 Task: Open Card Employee Training Review in Board Business Model Cost Structure Analysis and Optimization to Workspace Content Management Systems and add a team member Softage.1@softage.net, a label Red, a checklist Campaign Strategy, an attachment from your google drive, a color Red and finally, add a card description 'Conduct customer research for new marketing strategy' and a comment 'Its important to ensure that this task aligns with our overall project goals as it is part of a larger project.'. Add a start date 'Jan 09, 1900' with a due date 'Jan 16, 1900'
Action: Mouse moved to (71, 266)
Screenshot: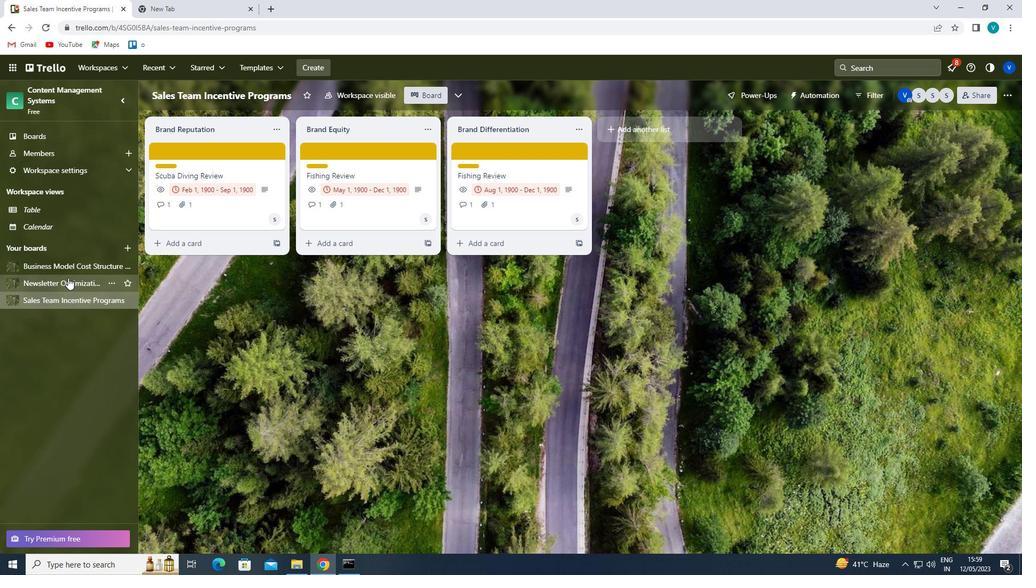 
Action: Mouse pressed left at (71, 266)
Screenshot: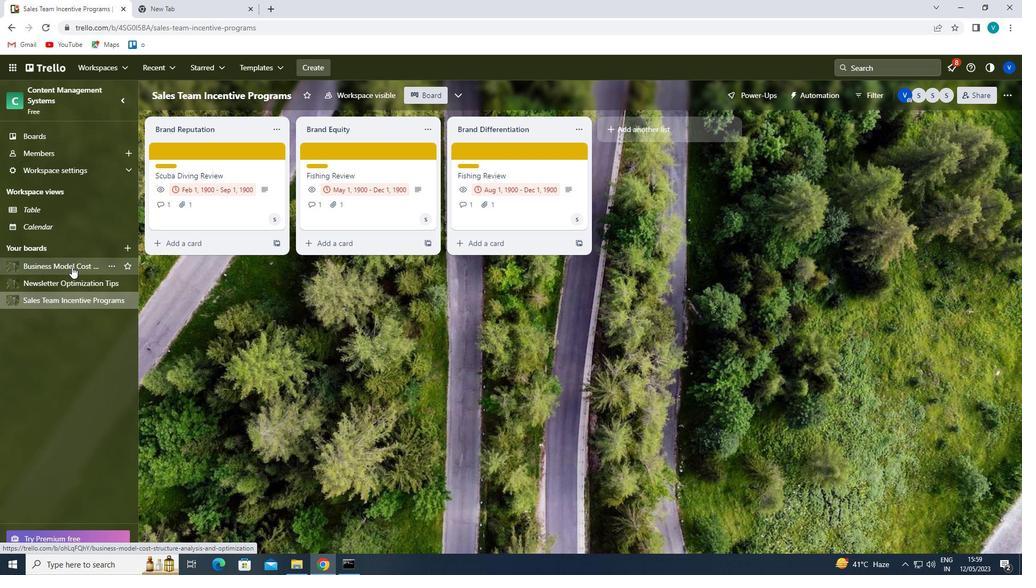
Action: Mouse moved to (497, 154)
Screenshot: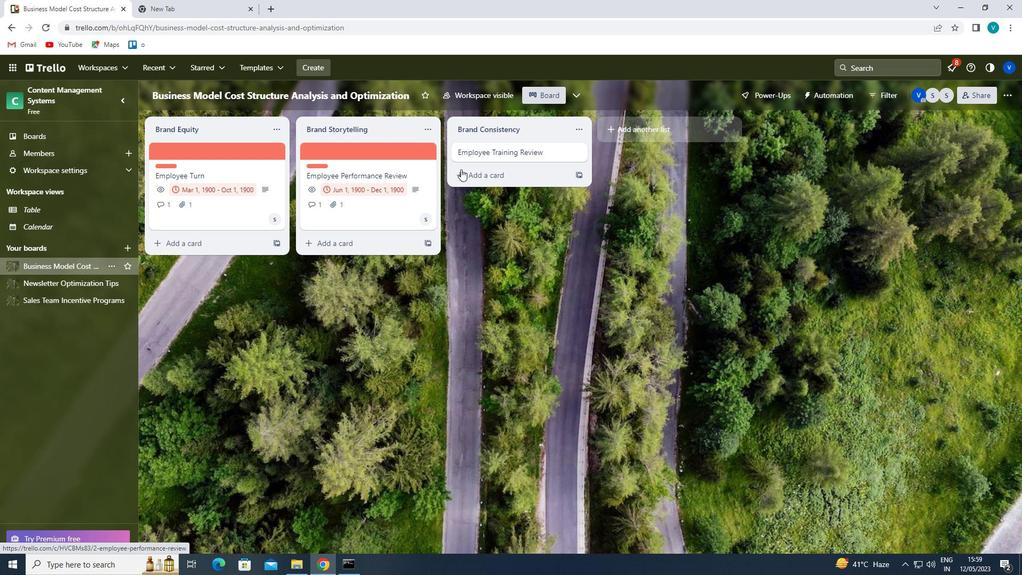 
Action: Mouse pressed left at (497, 154)
Screenshot: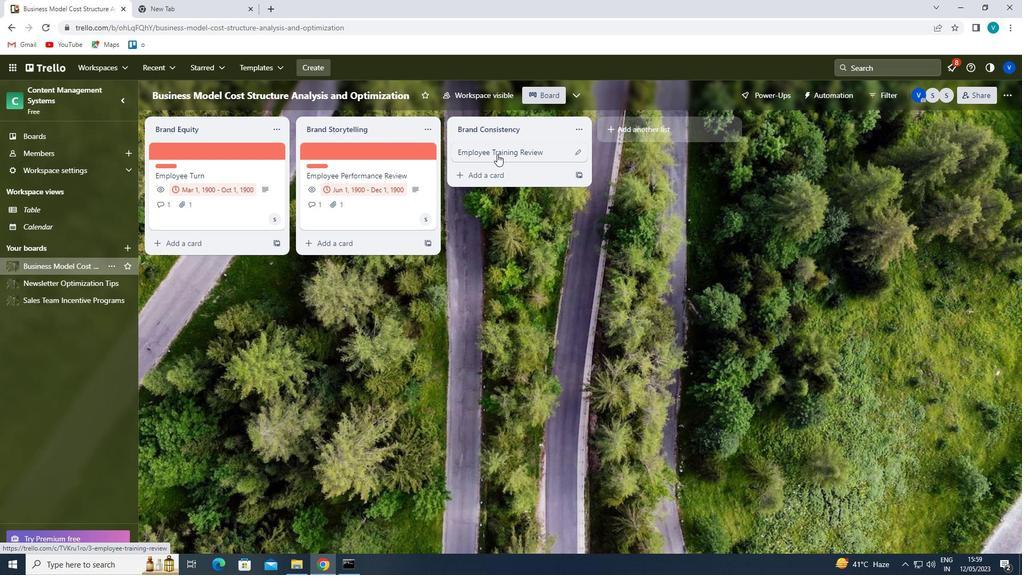 
Action: Mouse moved to (663, 190)
Screenshot: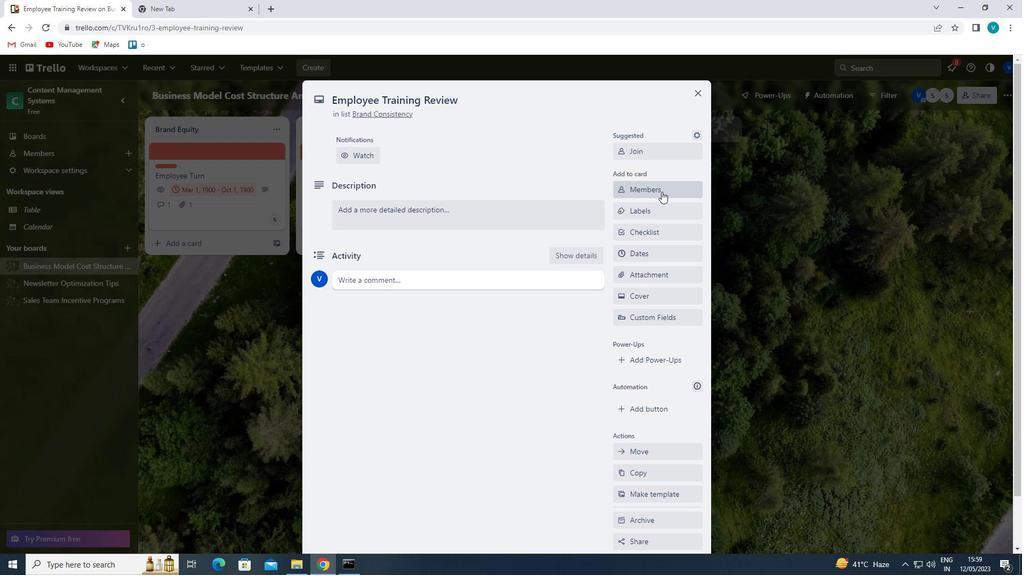 
Action: Mouse pressed left at (663, 190)
Screenshot: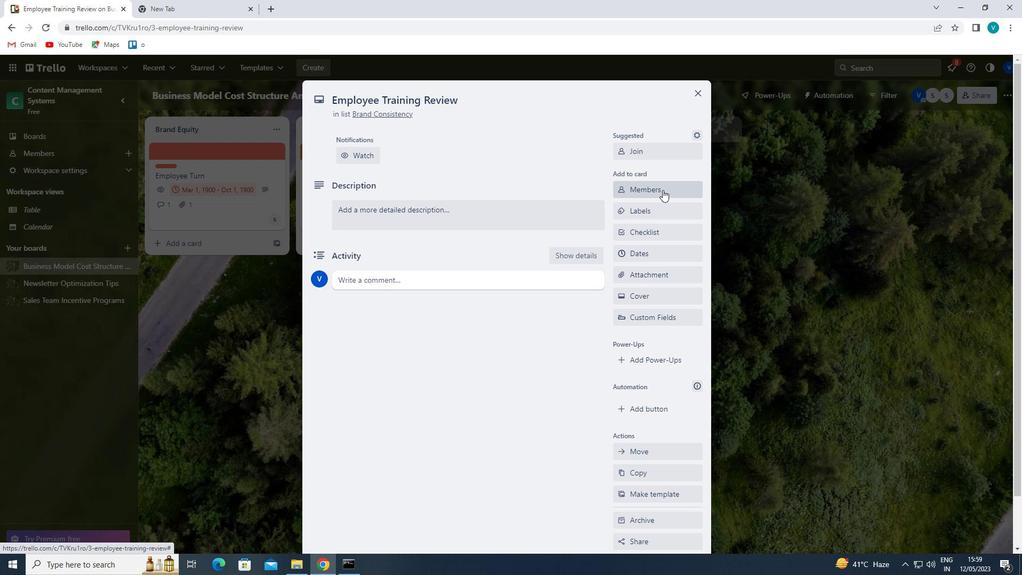 
Action: Mouse moved to (656, 233)
Screenshot: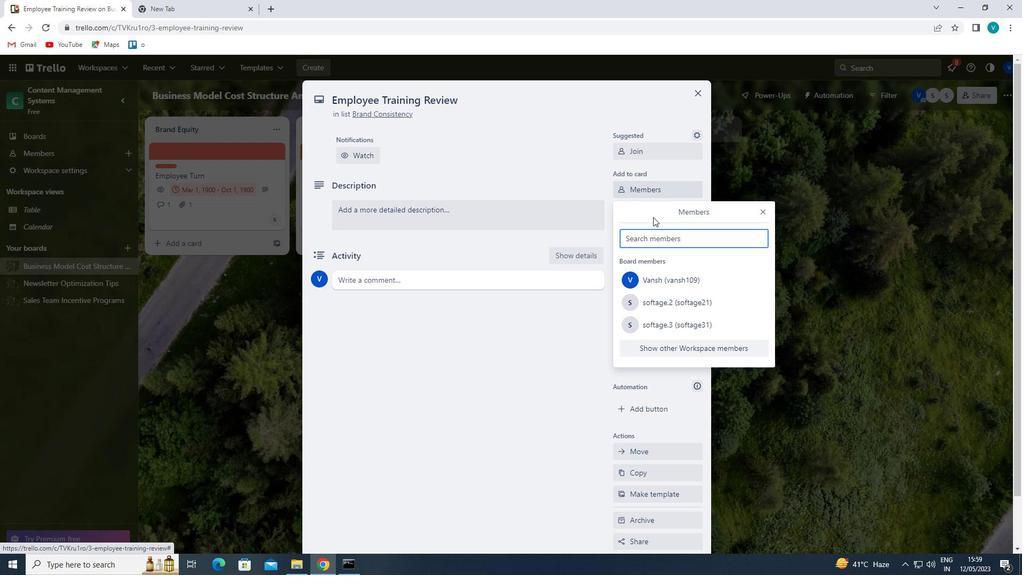 
Action: Mouse pressed left at (656, 233)
Screenshot: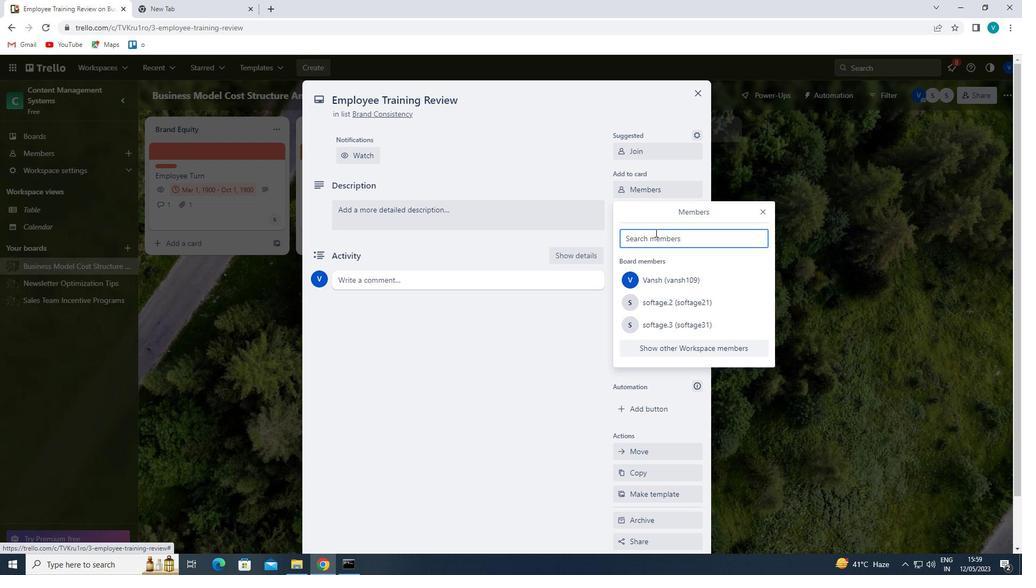 
Action: Key pressed <Key.shift>SOFT
Screenshot: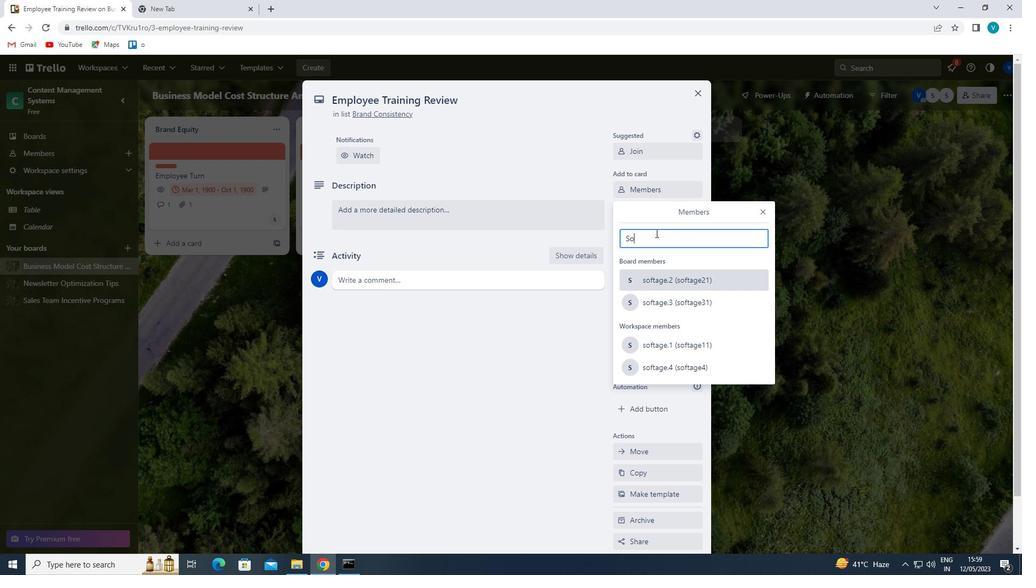 
Action: Mouse moved to (663, 344)
Screenshot: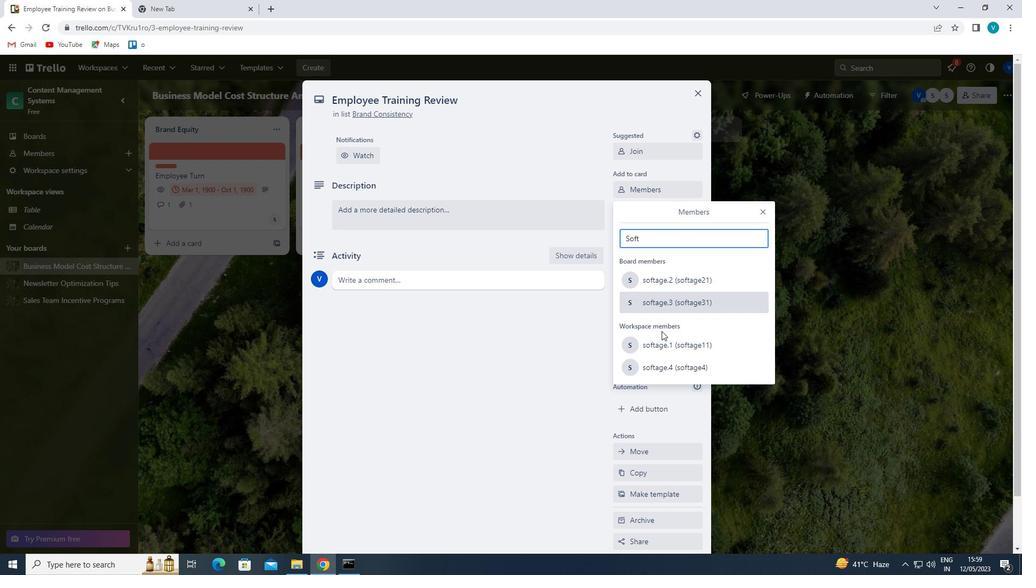 
Action: Mouse pressed left at (663, 344)
Screenshot: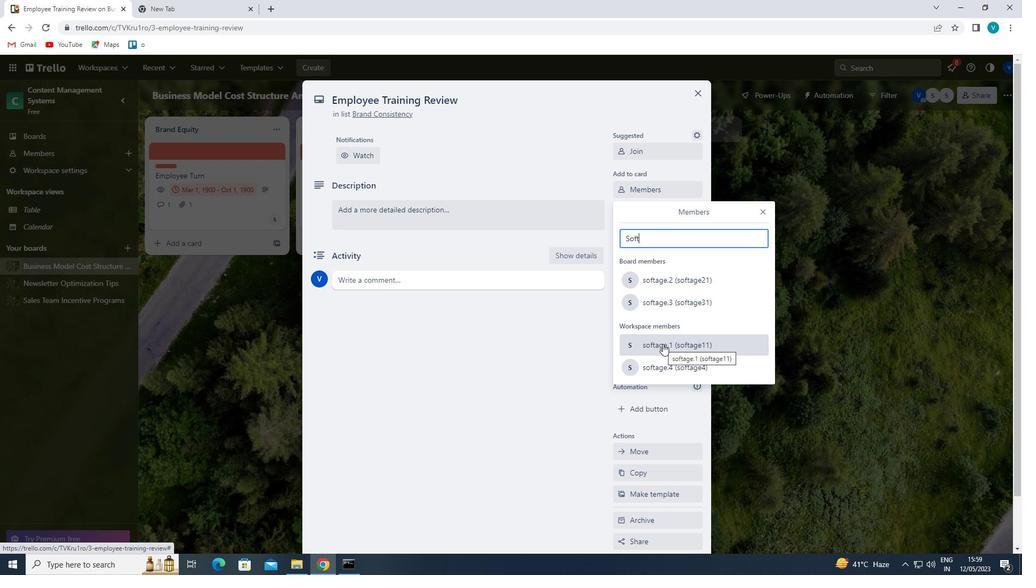 
Action: Mouse moved to (763, 206)
Screenshot: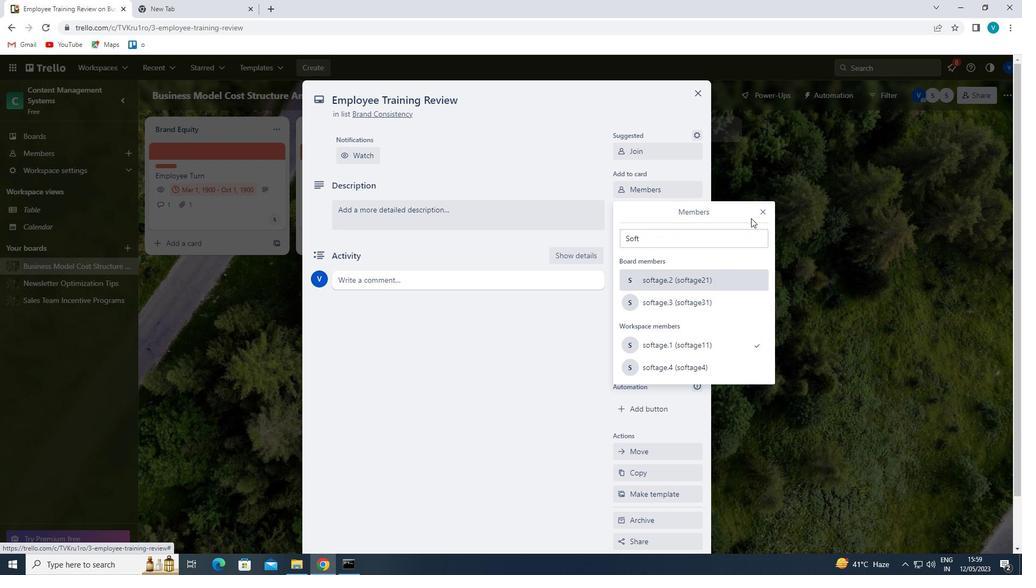 
Action: Mouse pressed left at (763, 206)
Screenshot: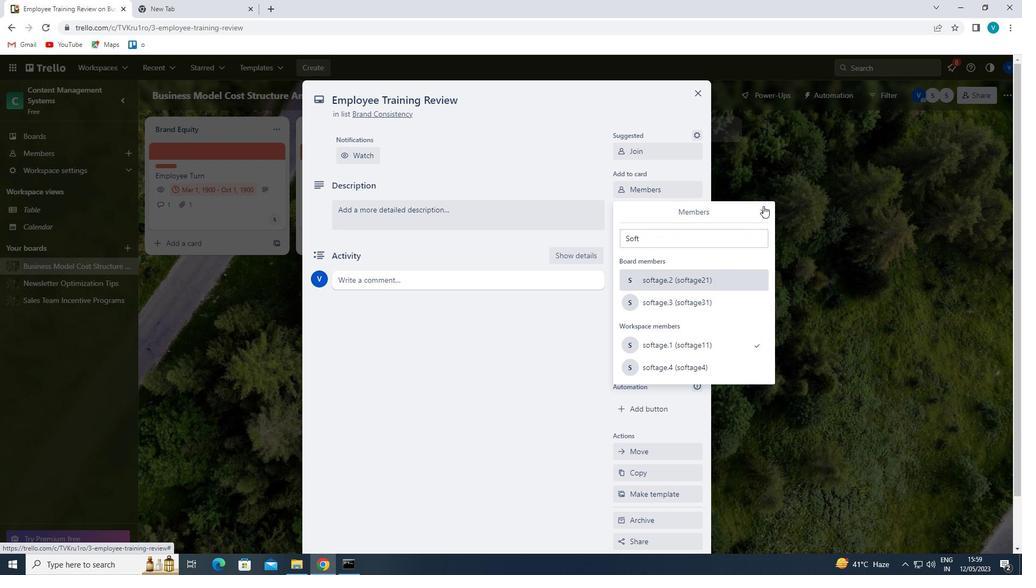 
Action: Mouse moved to (658, 213)
Screenshot: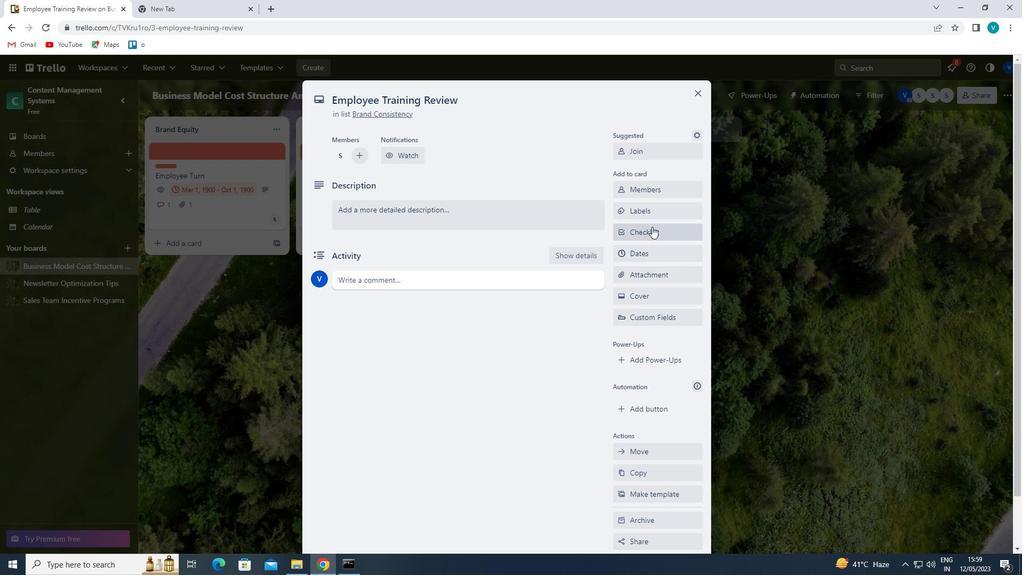 
Action: Mouse pressed left at (658, 213)
Screenshot: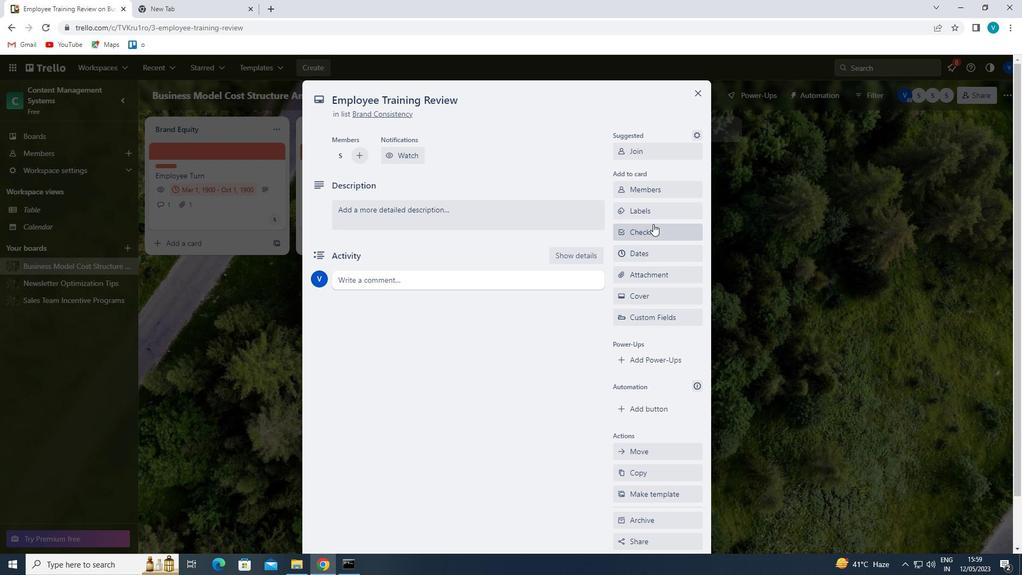 
Action: Mouse moved to (670, 356)
Screenshot: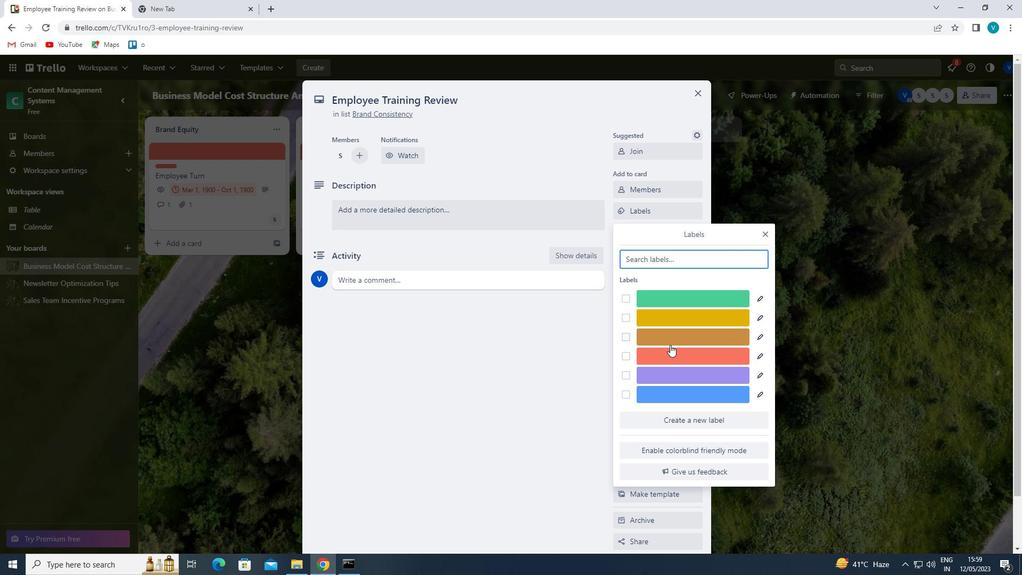 
Action: Mouse pressed left at (670, 356)
Screenshot: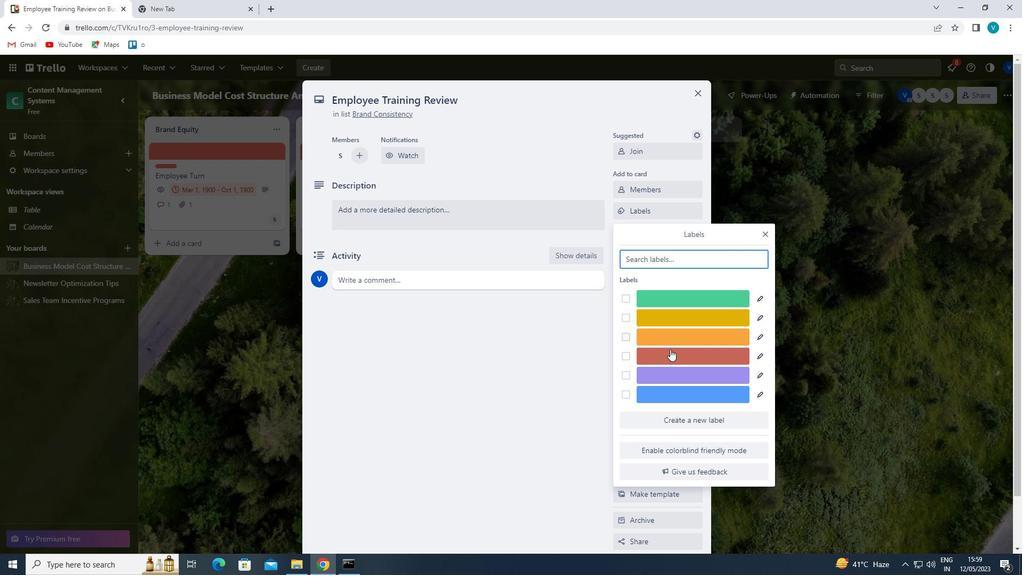
Action: Mouse moved to (765, 232)
Screenshot: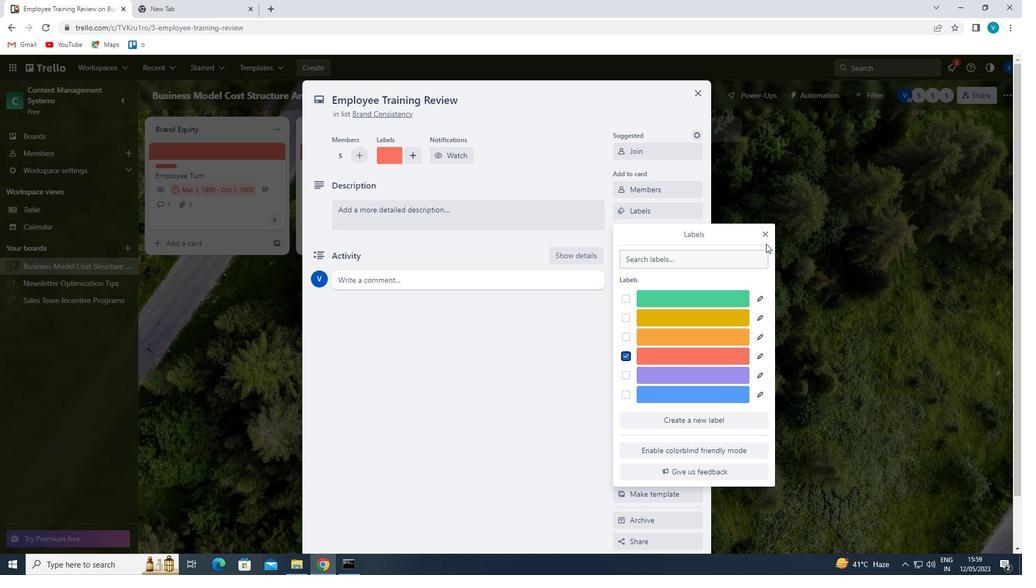 
Action: Mouse pressed left at (765, 232)
Screenshot: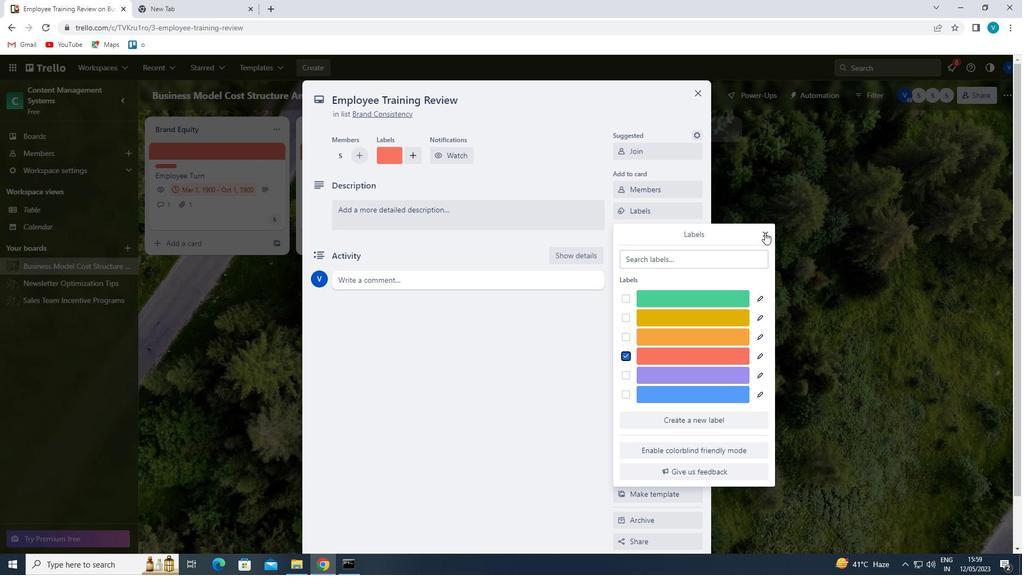 
Action: Mouse moved to (661, 231)
Screenshot: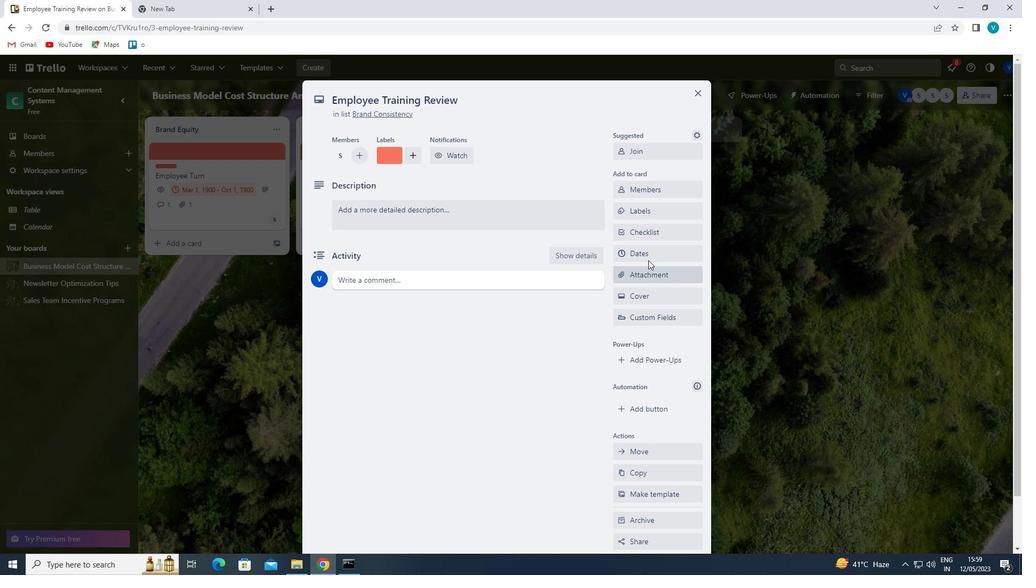 
Action: Mouse pressed left at (661, 231)
Screenshot: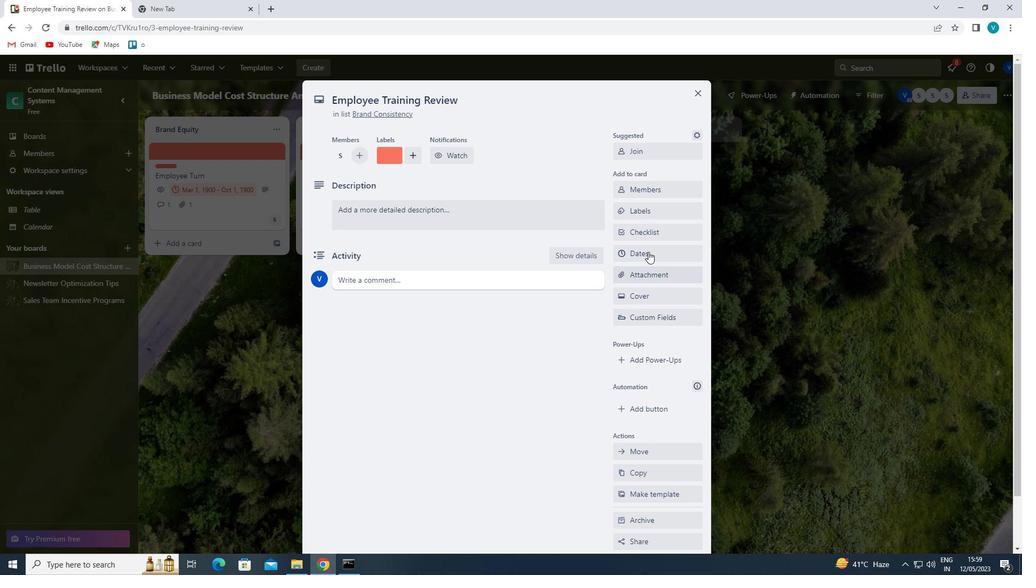 
Action: Key pressed <Key.shift>CAM
Screenshot: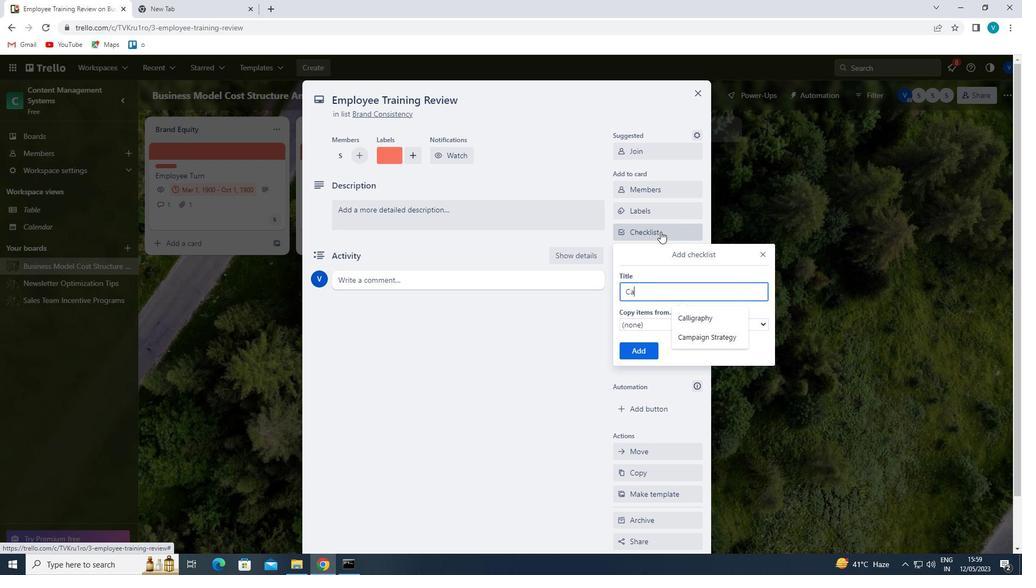 
Action: Mouse moved to (706, 320)
Screenshot: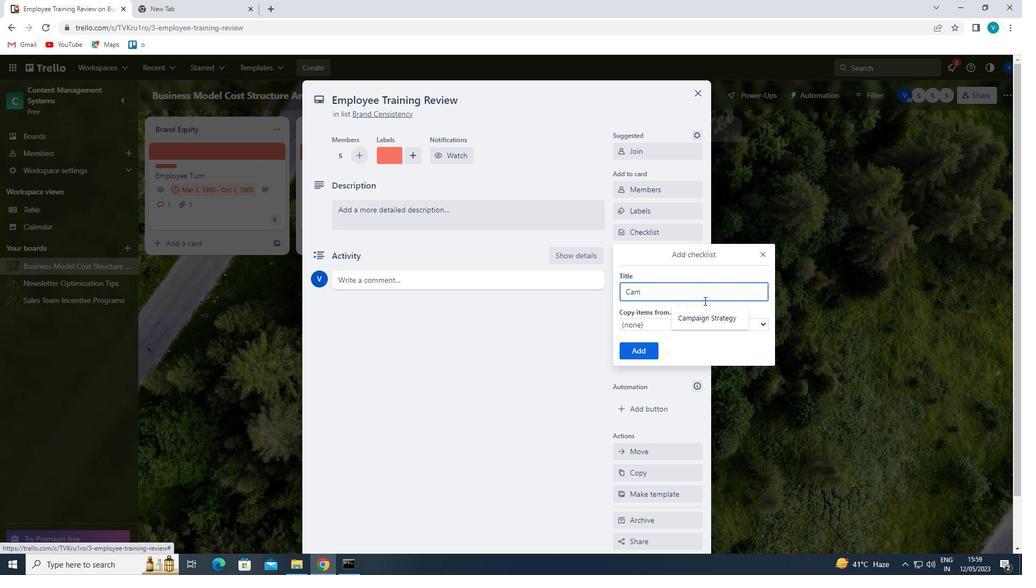 
Action: Mouse pressed left at (706, 320)
Screenshot: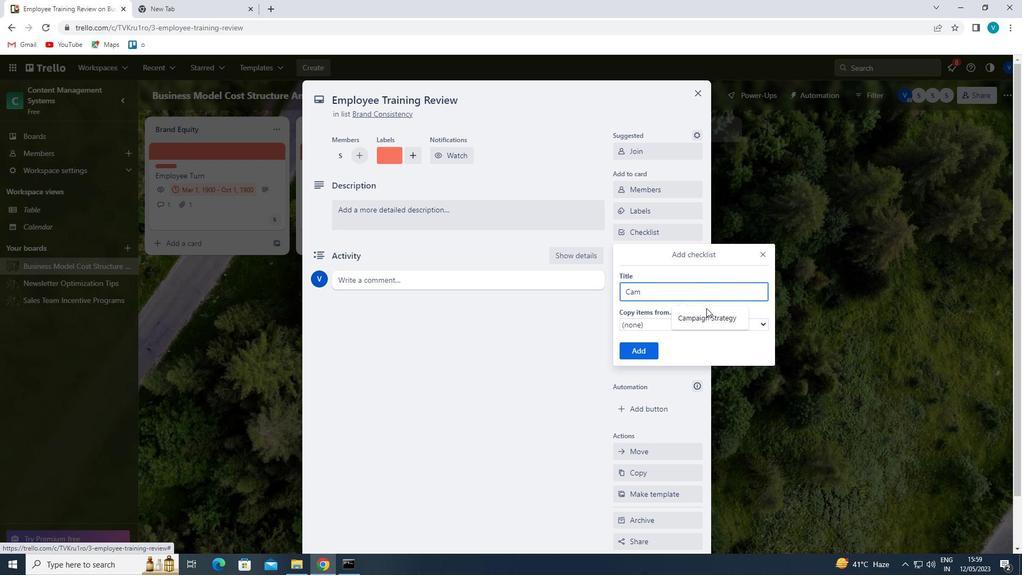 
Action: Mouse moved to (642, 353)
Screenshot: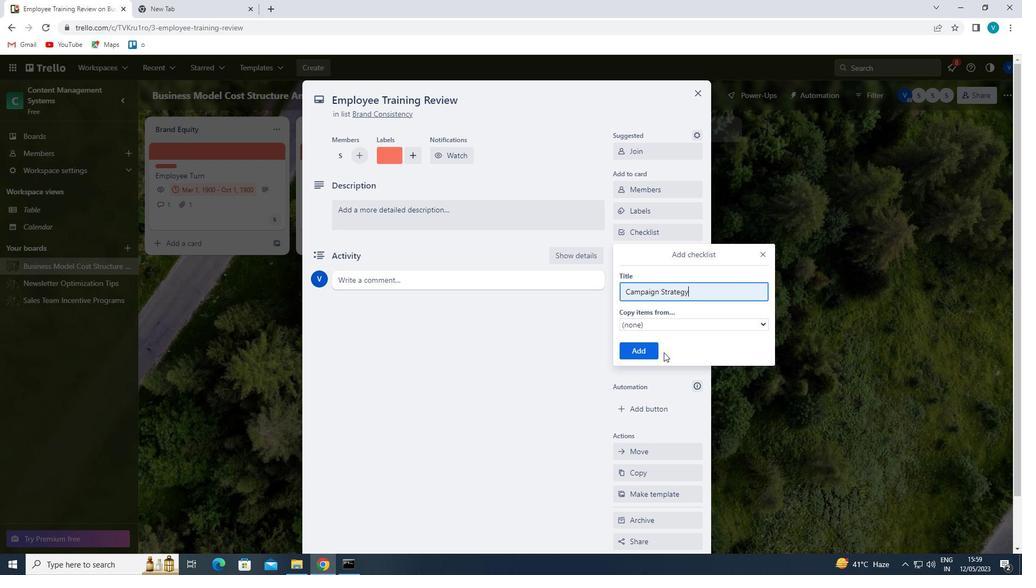 
Action: Mouse pressed left at (642, 353)
Screenshot: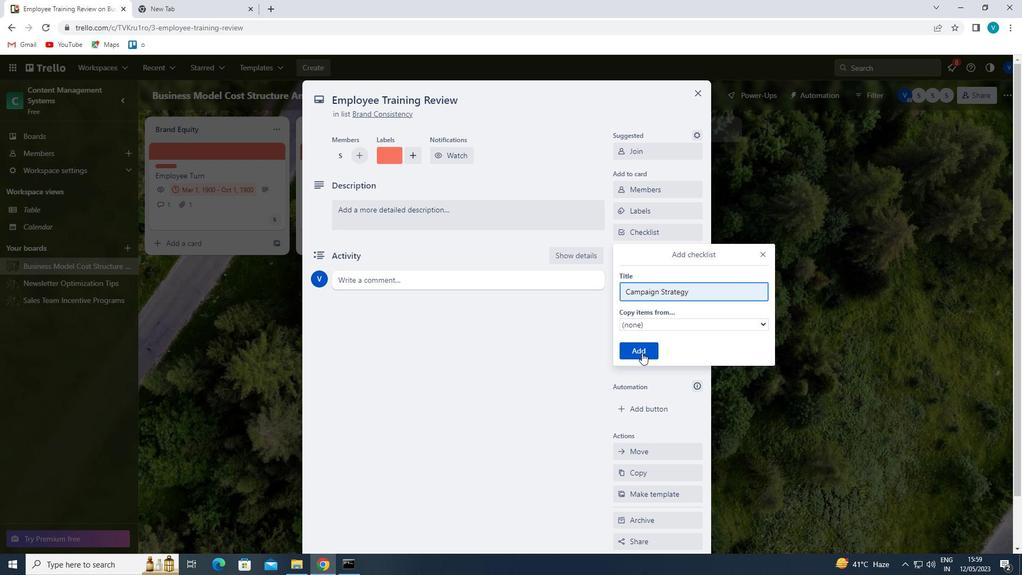 
Action: Mouse moved to (651, 271)
Screenshot: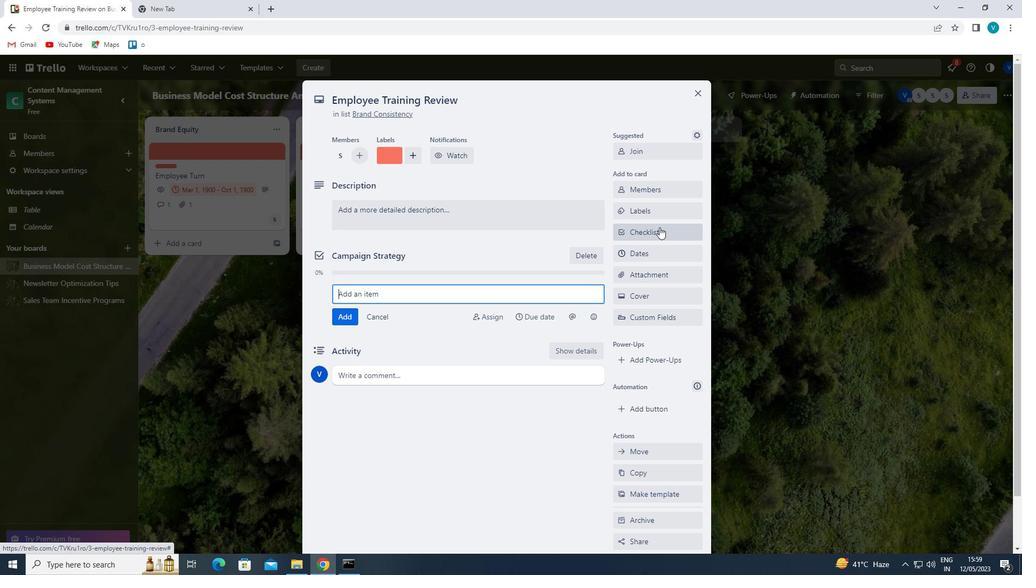 
Action: Mouse pressed left at (651, 271)
Screenshot: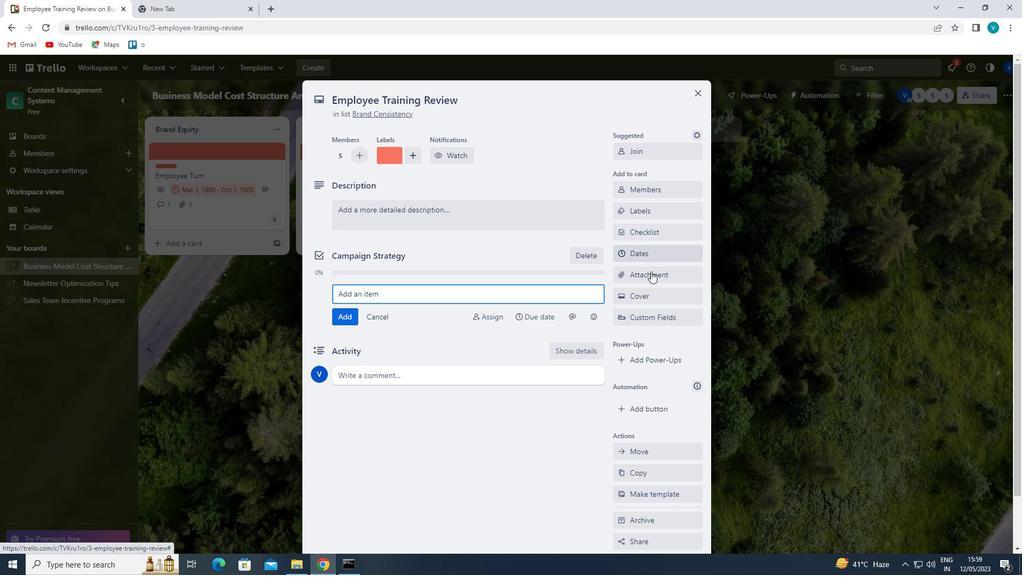 
Action: Mouse moved to (654, 354)
Screenshot: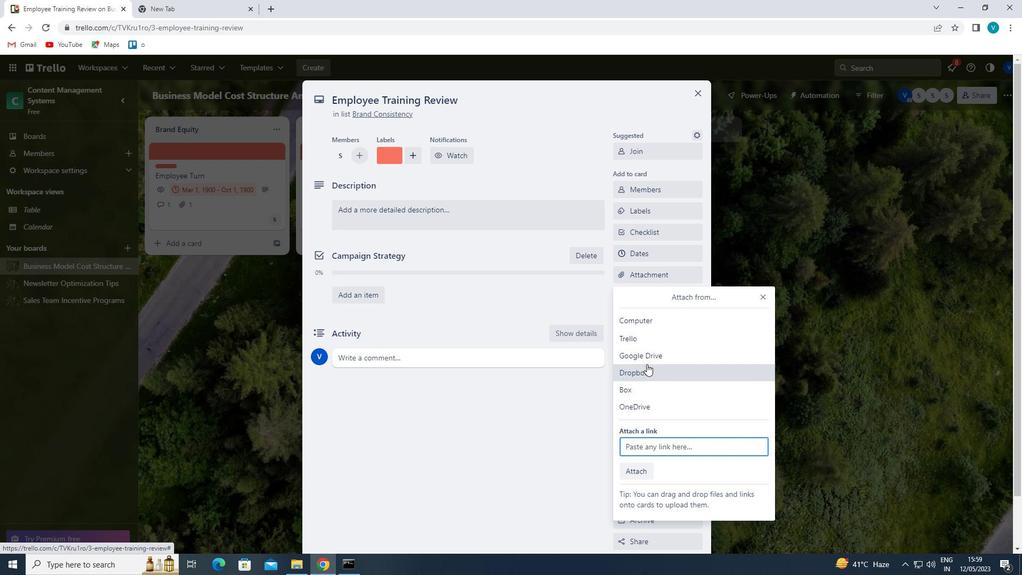 
Action: Mouse pressed left at (654, 354)
Screenshot: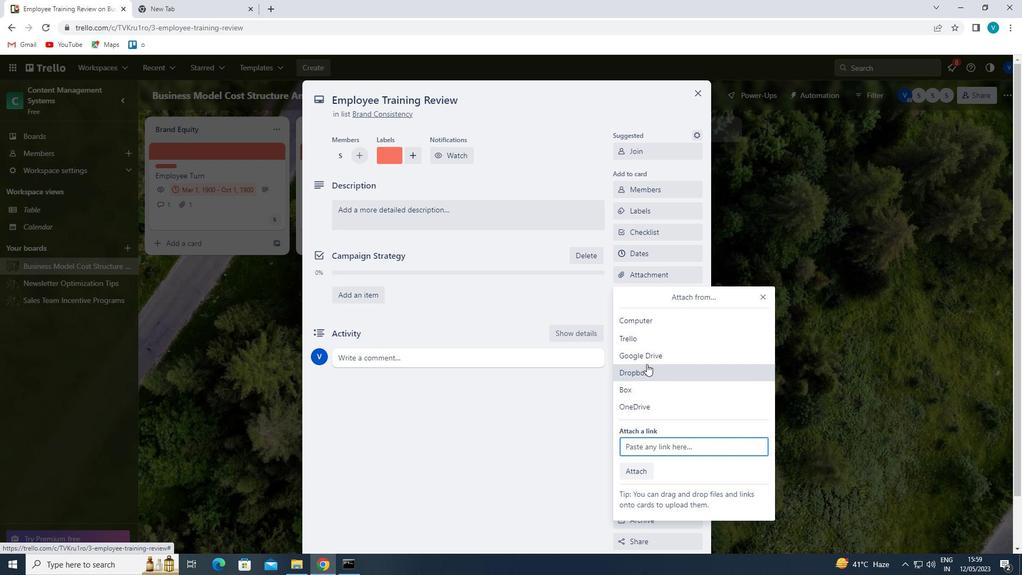
Action: Mouse moved to (614, 311)
Screenshot: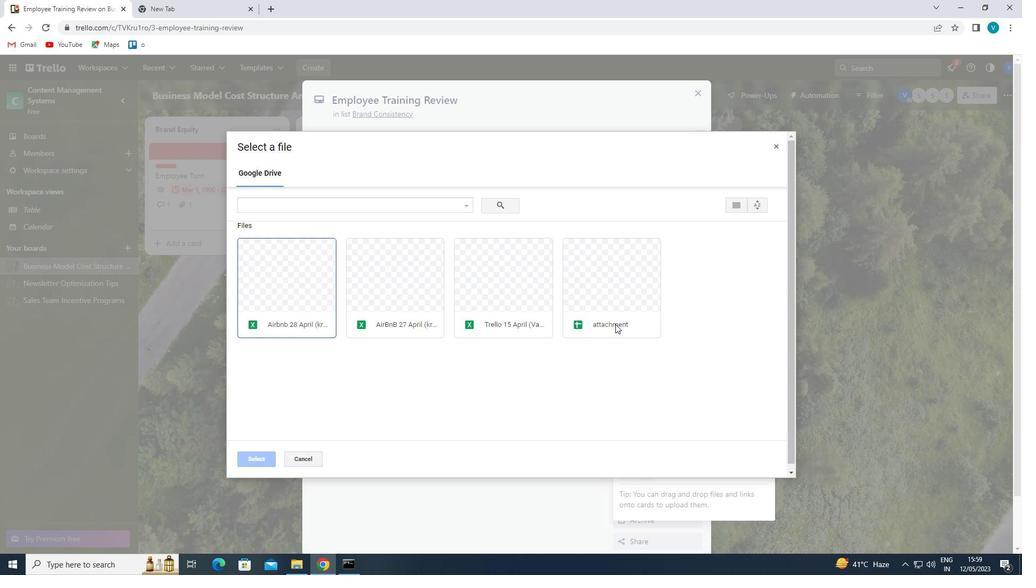 
Action: Mouse pressed left at (614, 311)
Screenshot: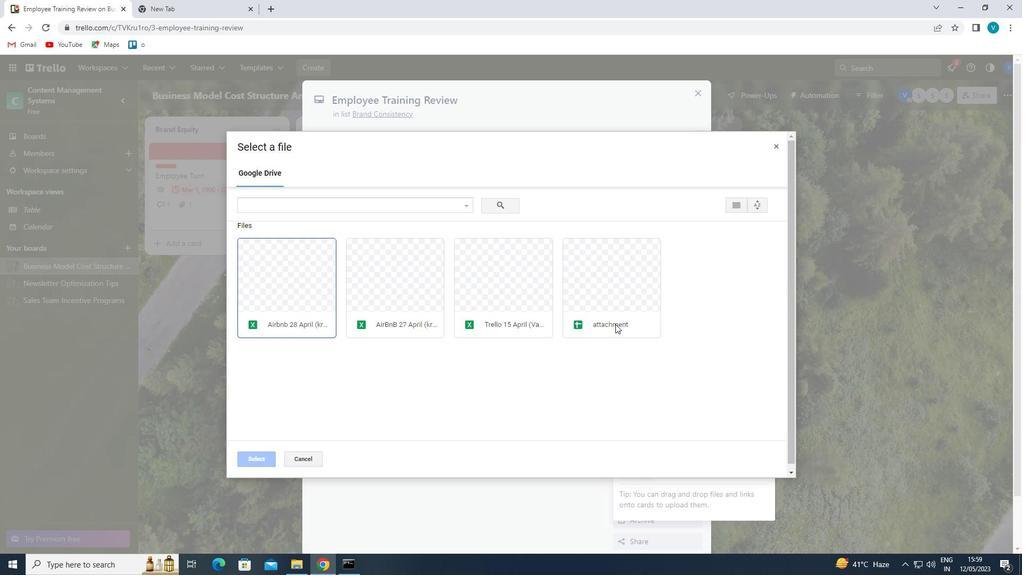 
Action: Mouse moved to (252, 457)
Screenshot: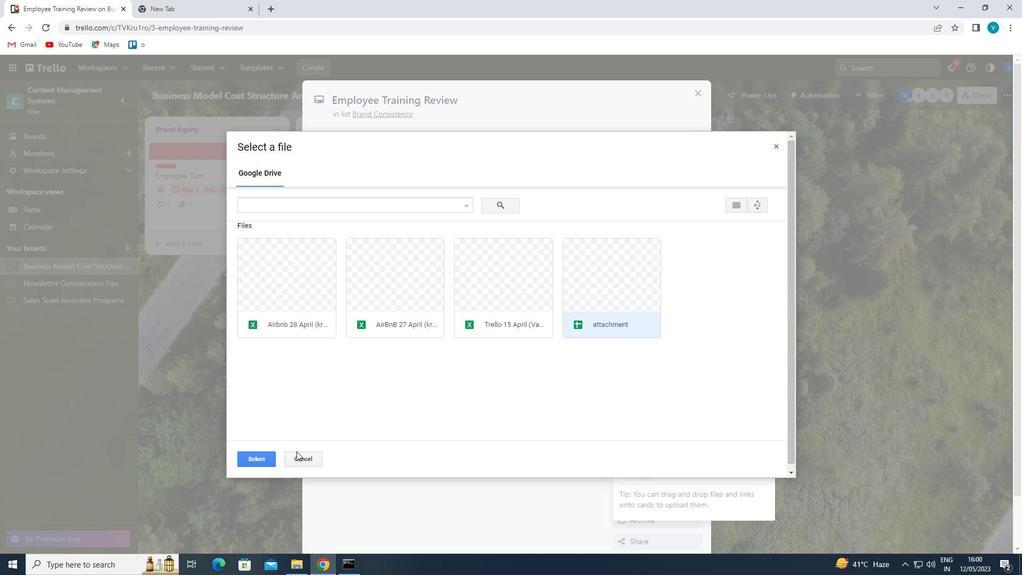 
Action: Mouse pressed left at (252, 457)
Screenshot: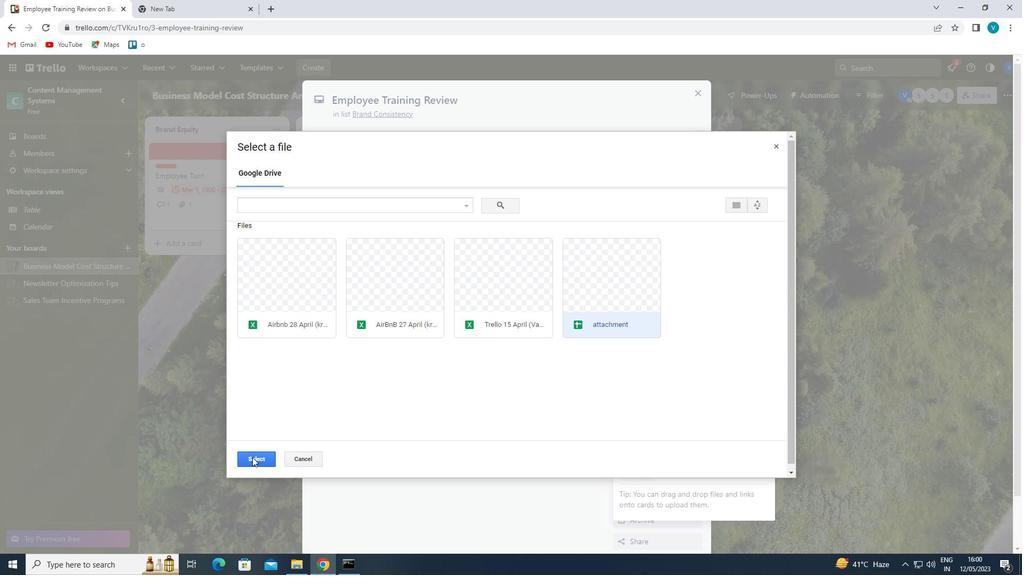 
Action: Mouse moved to (650, 302)
Screenshot: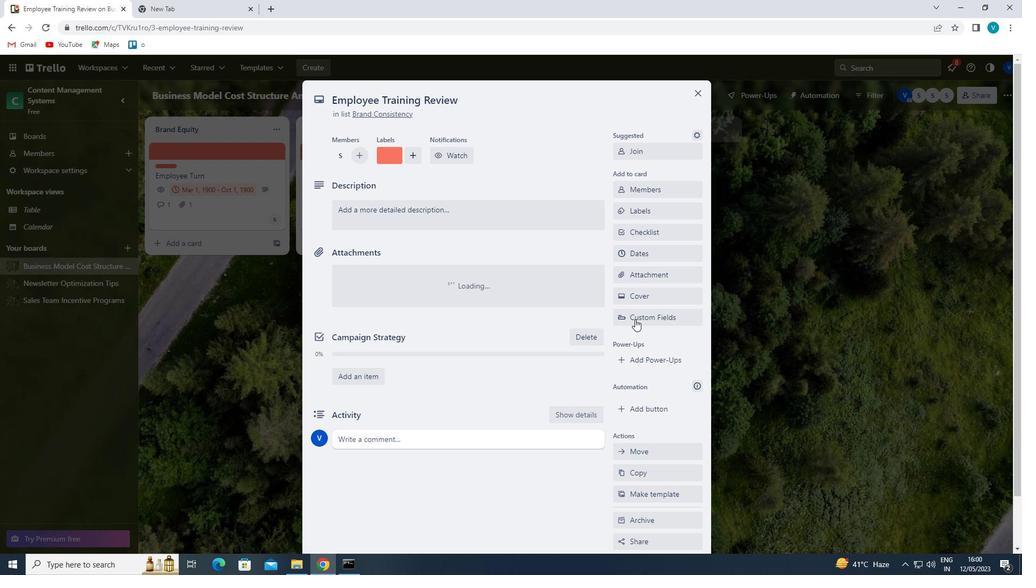 
Action: Mouse pressed left at (650, 302)
Screenshot: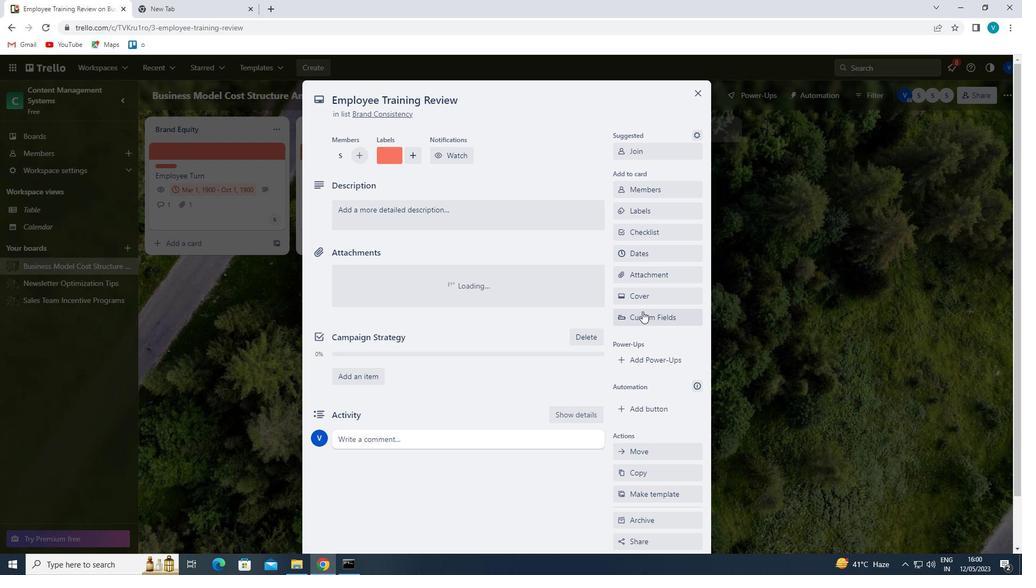 
Action: Mouse moved to (715, 336)
Screenshot: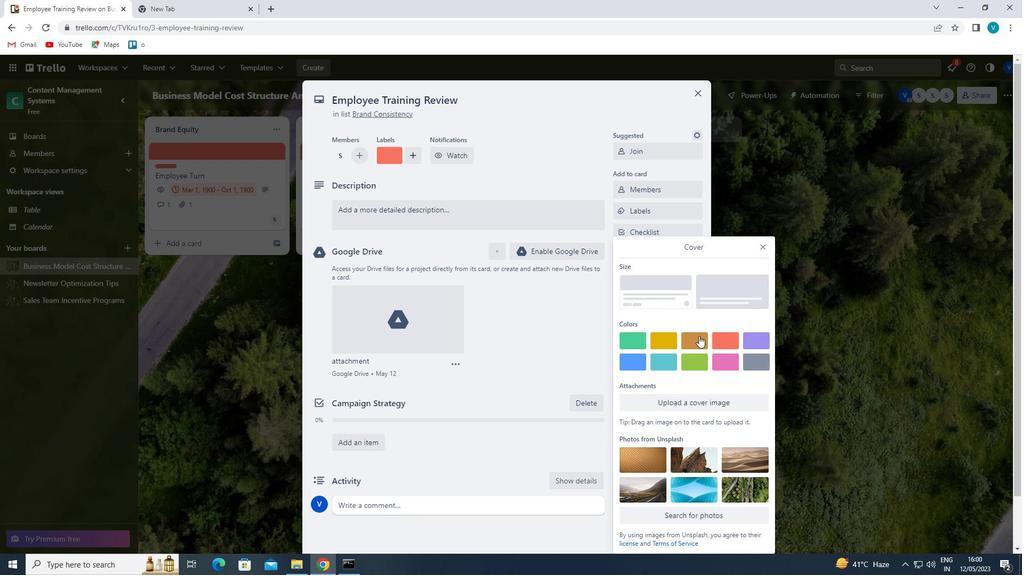 
Action: Mouse pressed left at (715, 336)
Screenshot: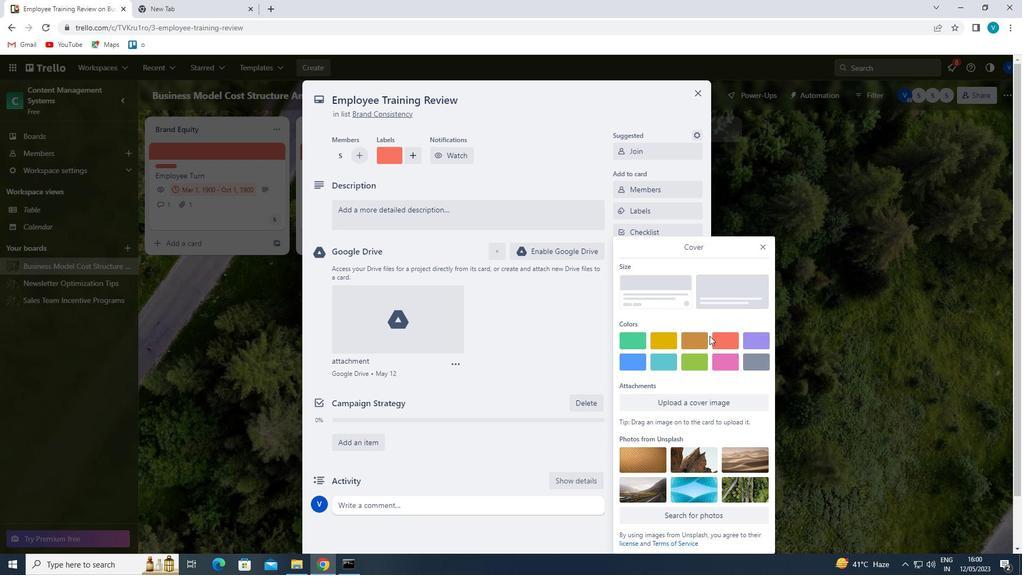 
Action: Mouse moved to (766, 225)
Screenshot: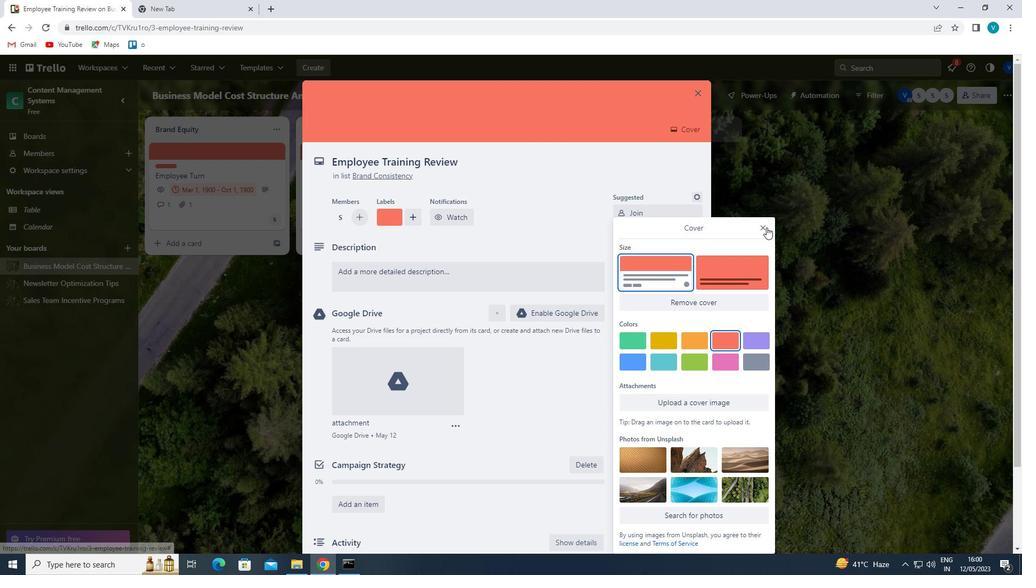 
Action: Mouse pressed left at (766, 225)
Screenshot: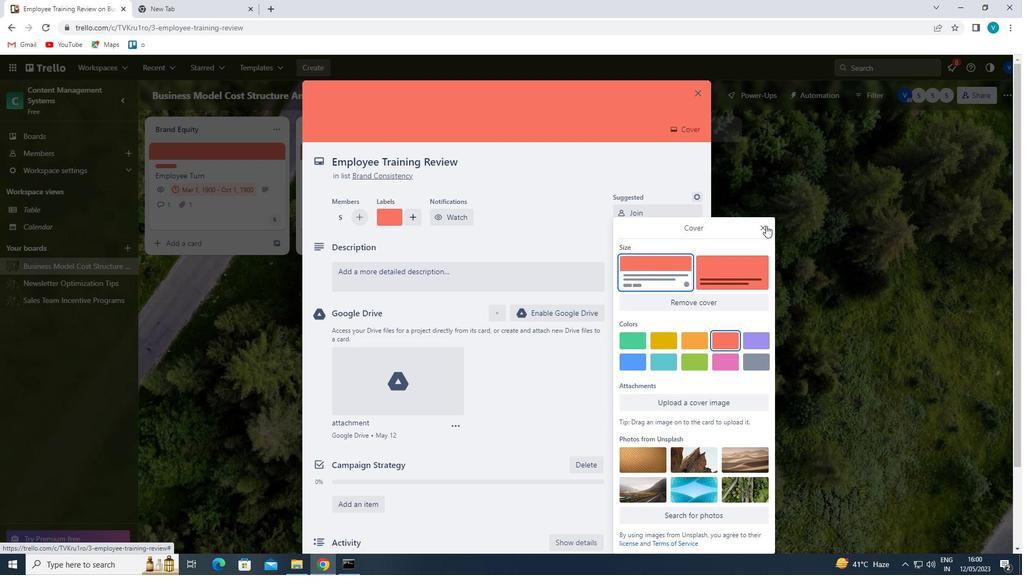 
Action: Mouse moved to (412, 280)
Screenshot: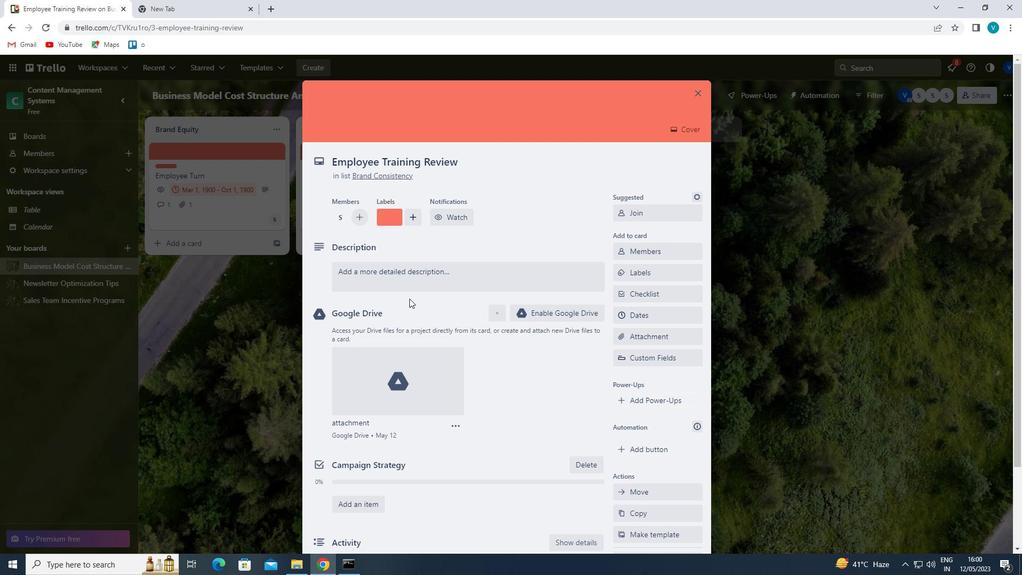 
Action: Mouse pressed left at (412, 280)
Screenshot: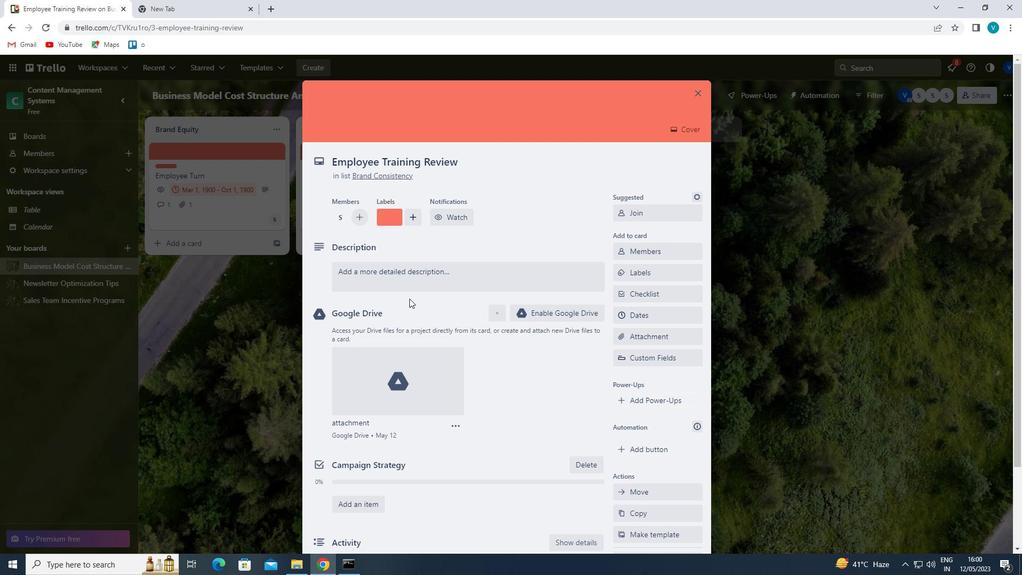 
Action: Key pressed '<Key.shift>CONDUCT<Key.space>CUSTOMER<Key.space>RESEARCH<Key.space>FOR<Key.space>NEW<Key.space>MARKETING<Key.space>STRATEGY'
Screenshot: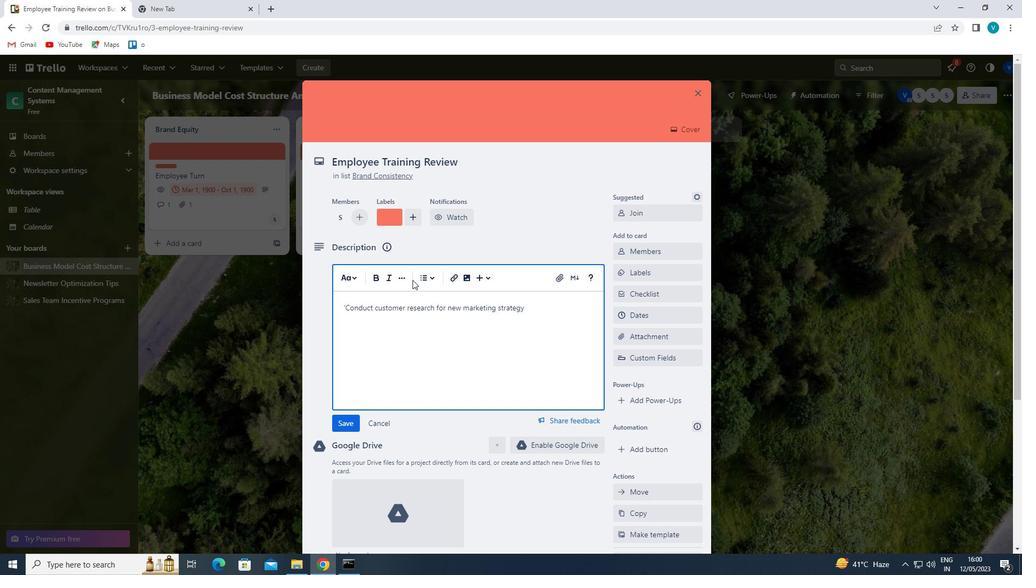 
Action: Mouse moved to (345, 416)
Screenshot: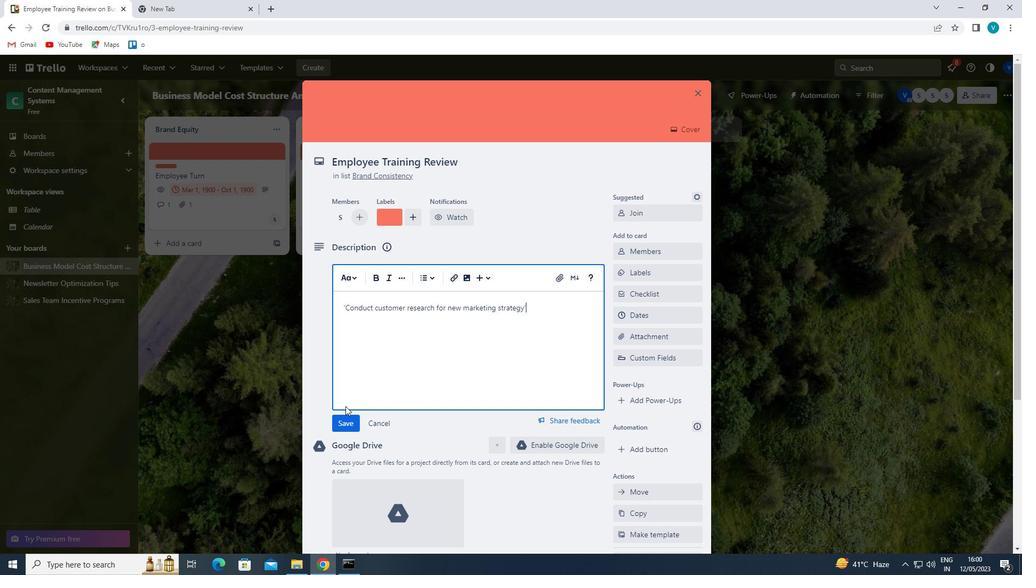 
Action: Mouse pressed left at (345, 416)
Screenshot: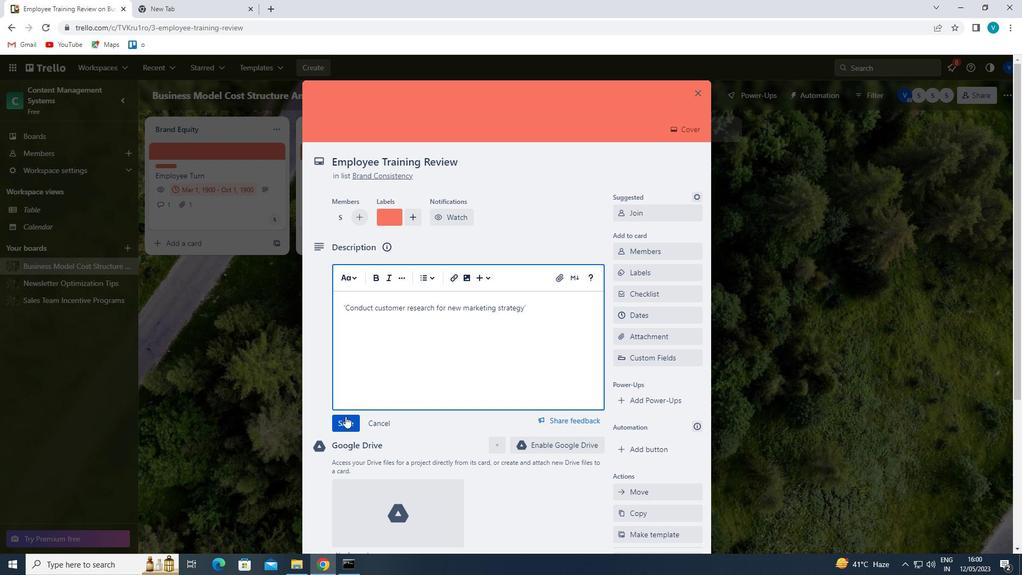 
Action: Mouse moved to (349, 416)
Screenshot: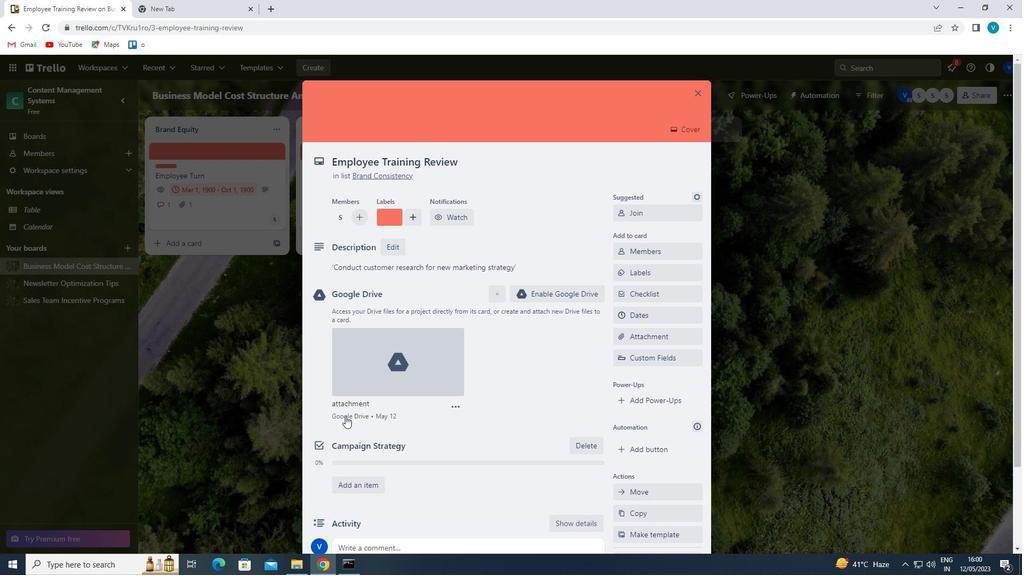 
Action: Mouse scrolled (349, 415) with delta (0, 0)
Screenshot: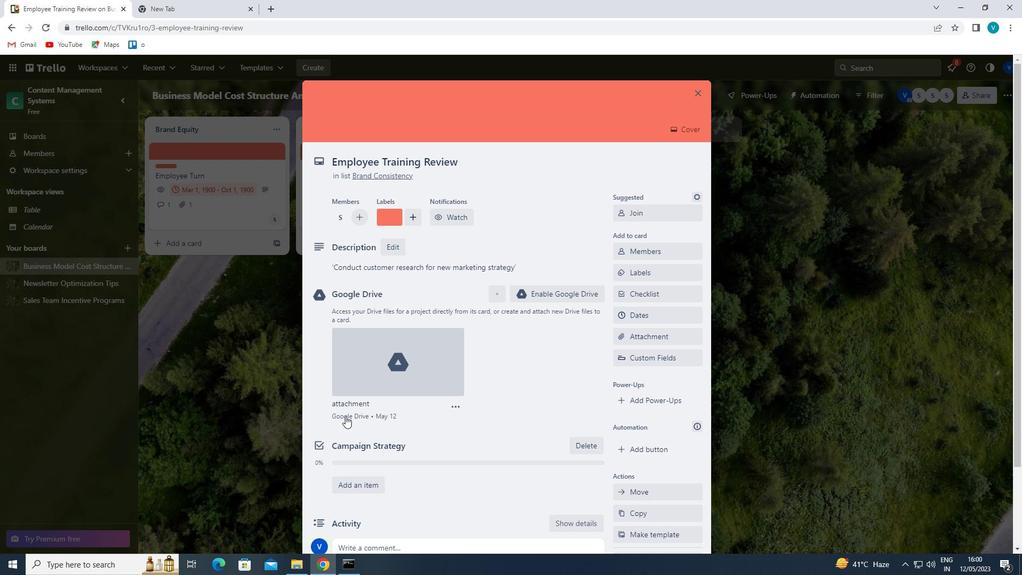 
Action: Mouse scrolled (349, 415) with delta (0, 0)
Screenshot: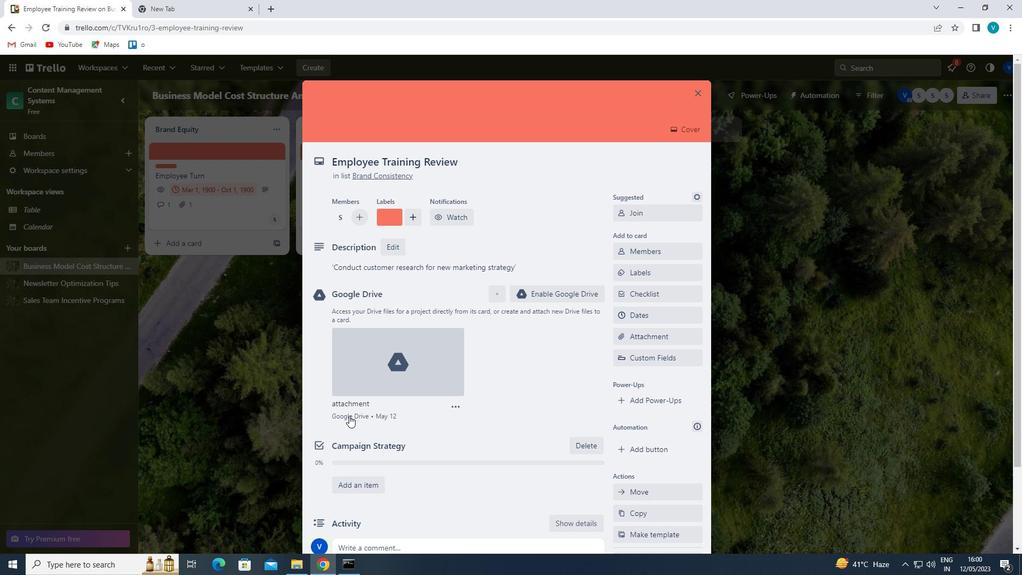 
Action: Mouse scrolled (349, 415) with delta (0, 0)
Screenshot: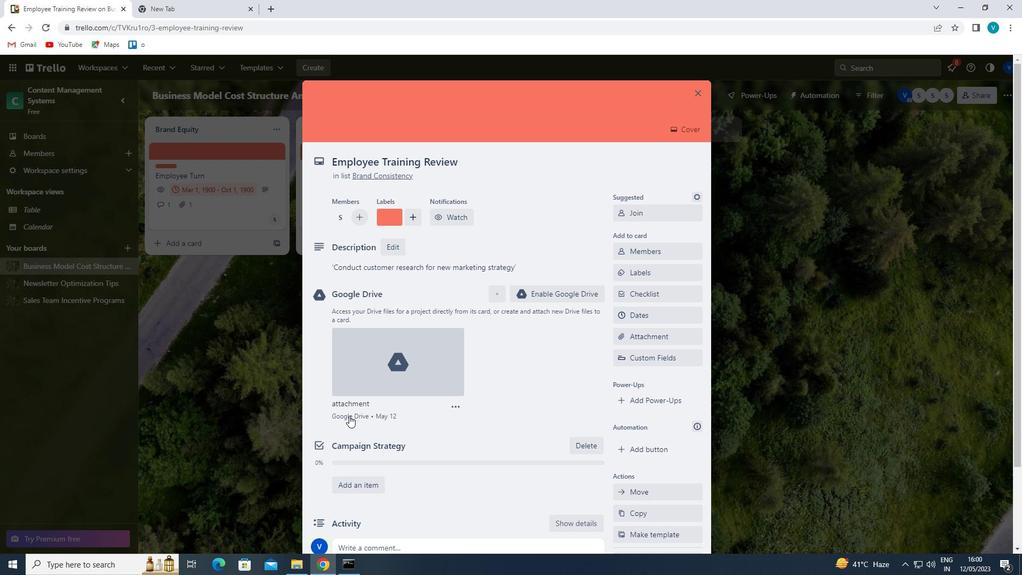 
Action: Mouse moved to (371, 444)
Screenshot: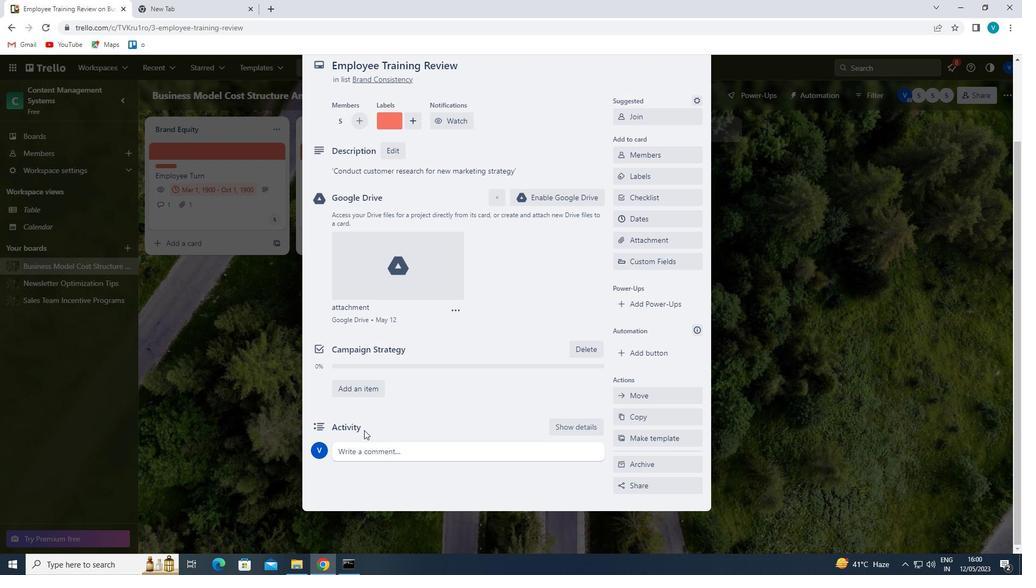 
Action: Mouse pressed left at (371, 444)
Screenshot: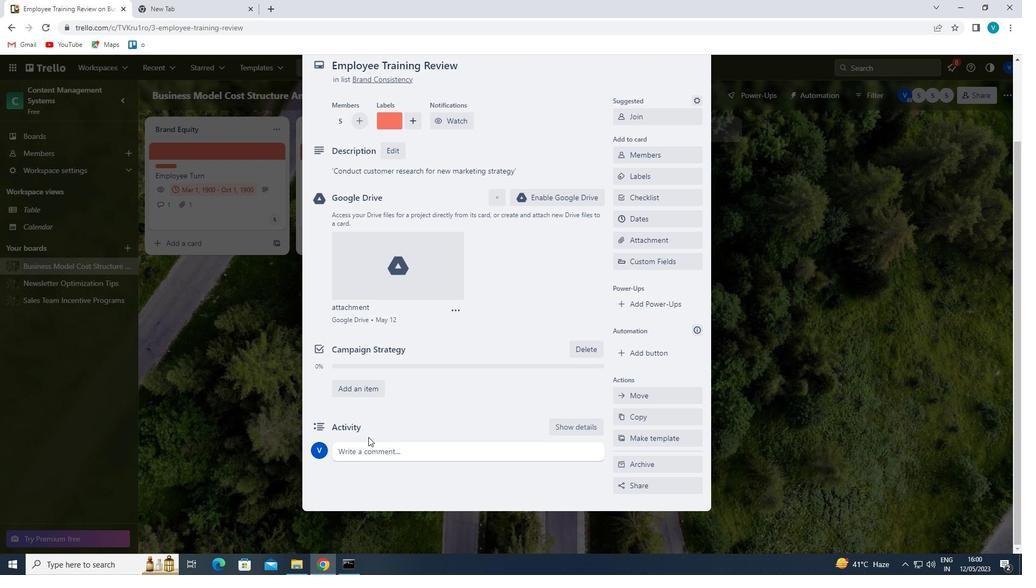 
Action: Key pressed ;<Key.shift>ITS<Key.space>IMPORTANT<Key.space>TO<Key.space>ENSURE<Key.space>THAT<Key.space>THIS<Key.space>TASK<Key.space>ALIGNS<Key.space>WITH<Key.space>OUR<Key.space>OVERALL<Key.space>PROJECT<Key.space>GOALS<Key.space>AS<Key.space>IT<Key.space>IS<Key.space>PART<Key.space>OF<Key.space>A<Key.space>LARGER<Key.space><Key.up>PROJECT<Key.backspace><Key.backspace><Key.backspace><Key.backspace><Key.backspace><Key.backspace><Key.backspace>
Screenshot: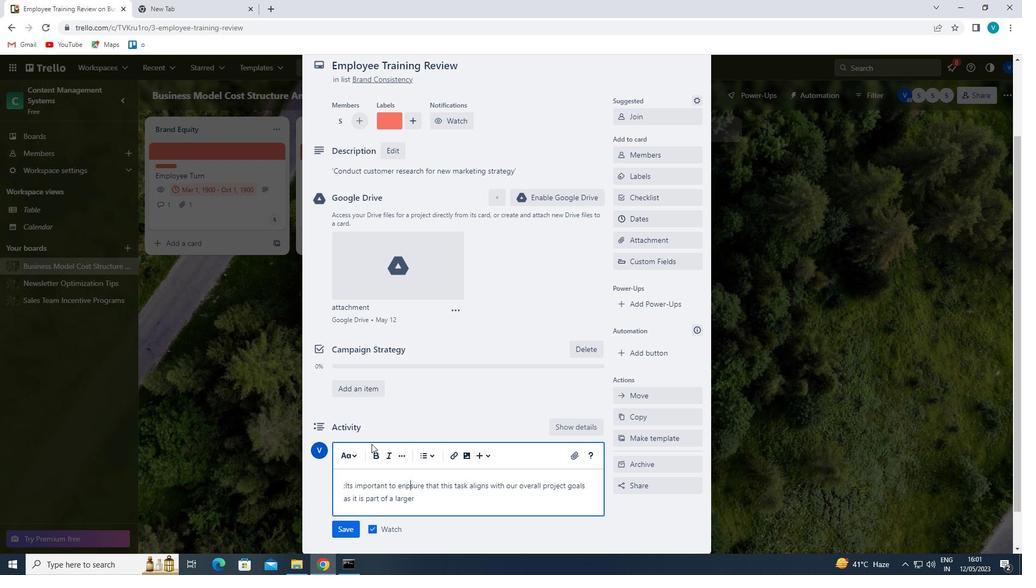 
Action: Mouse moved to (418, 498)
Screenshot: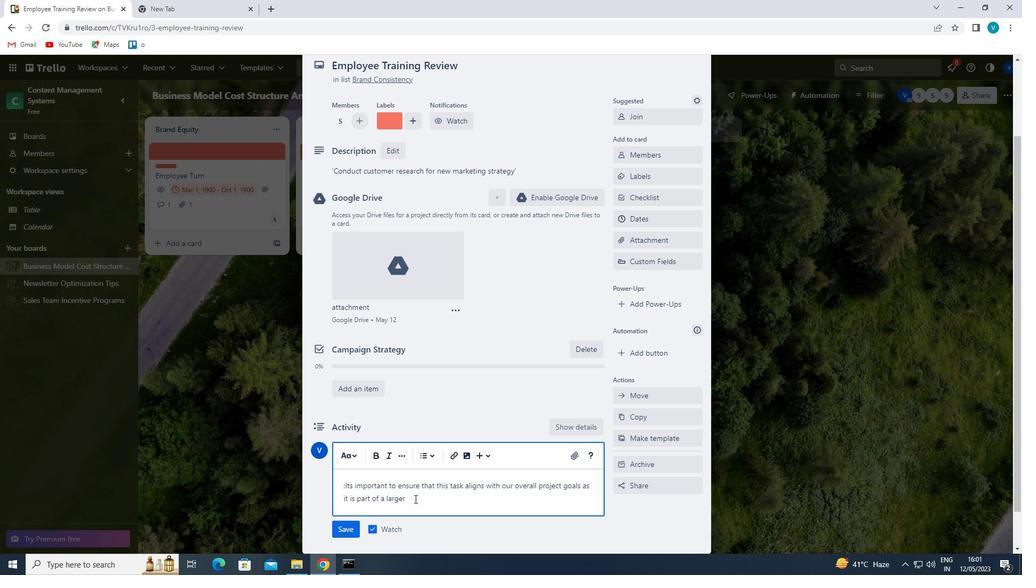 
Action: Mouse pressed left at (418, 498)
Screenshot: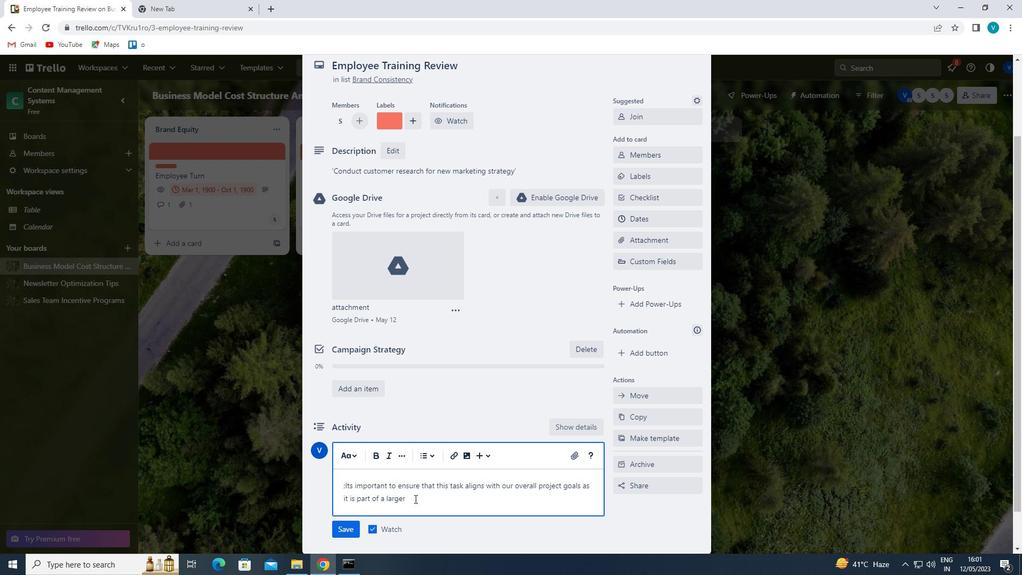 
Action: Key pressed PROJECT.'
Screenshot: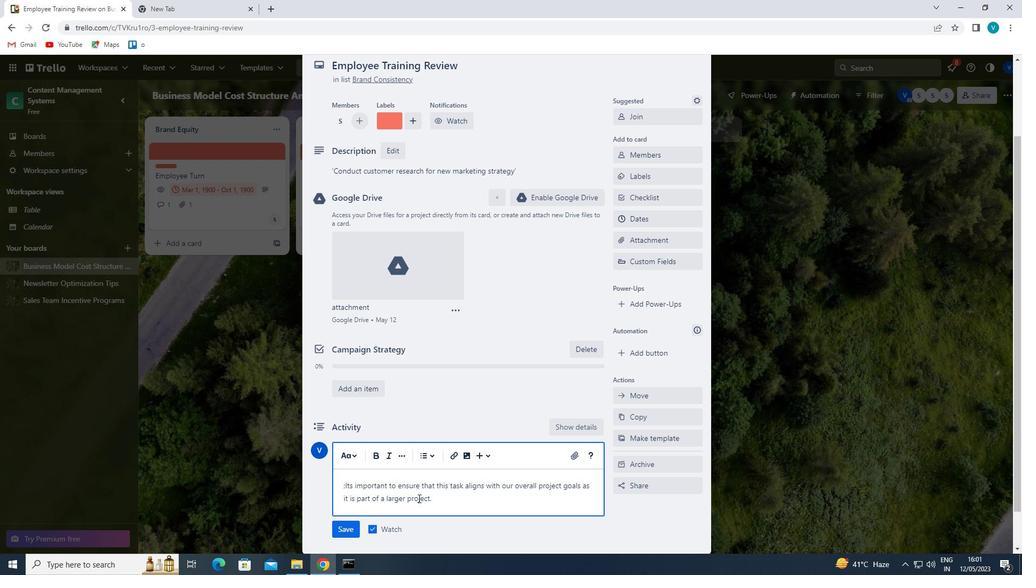 
Action: Mouse moved to (343, 527)
Screenshot: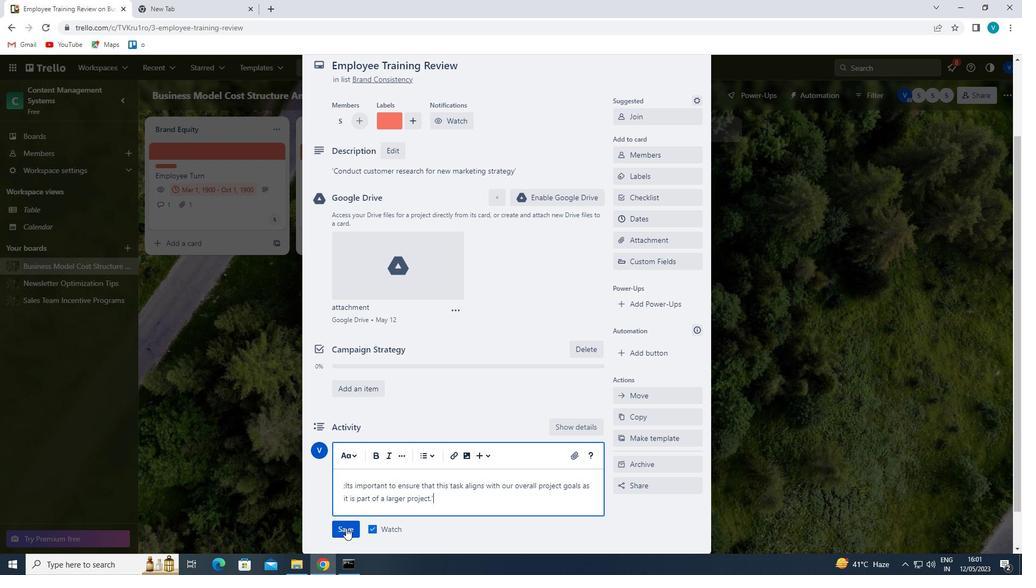 
Action: Mouse pressed left at (343, 527)
Screenshot: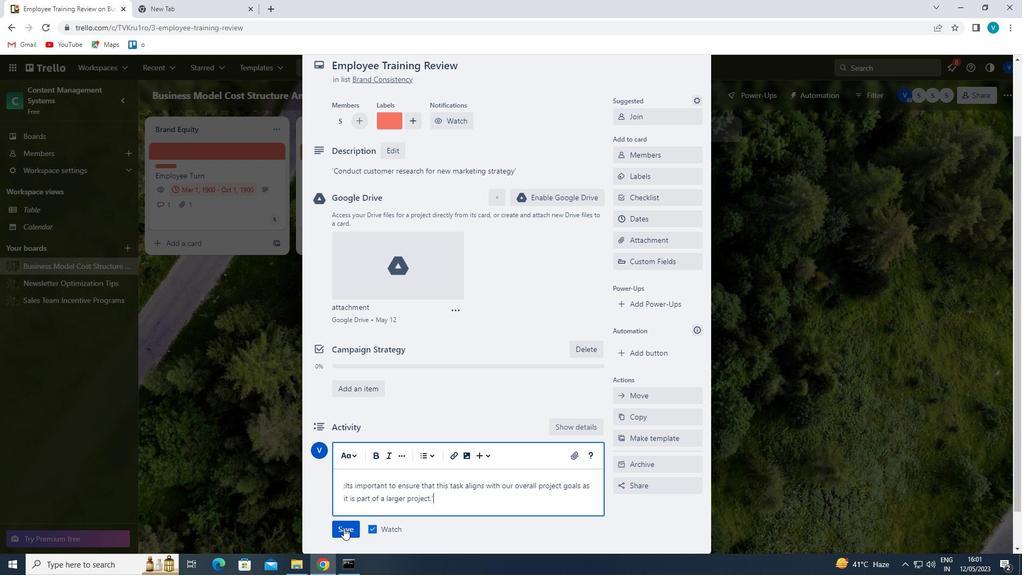
Action: Mouse moved to (648, 220)
Screenshot: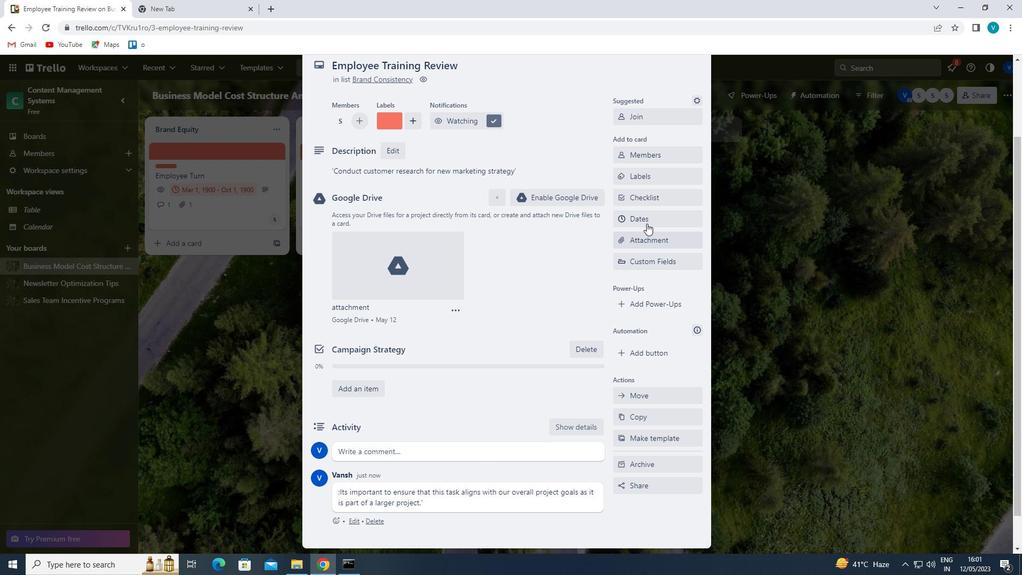 
Action: Mouse pressed left at (648, 220)
Screenshot: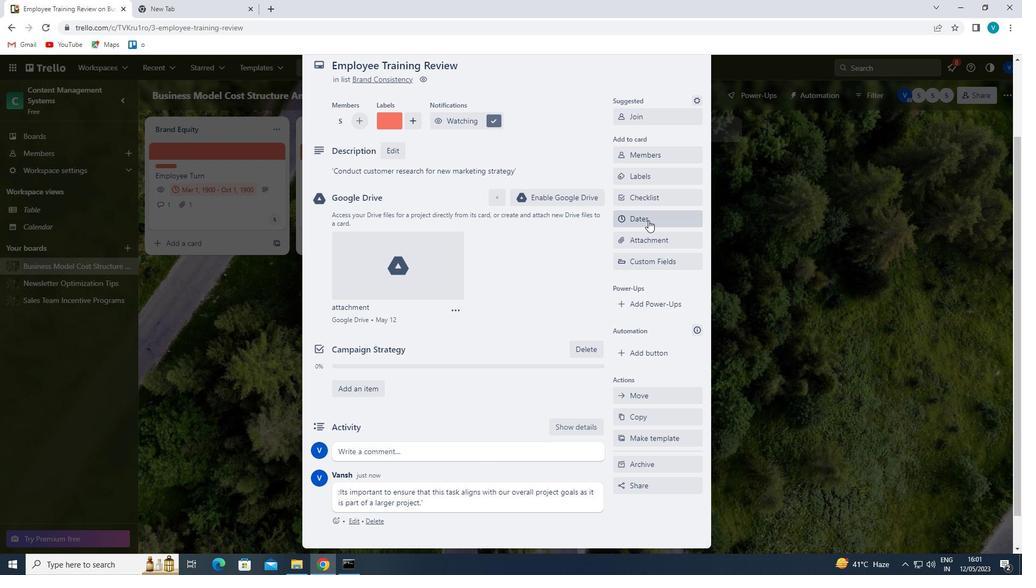 
Action: Mouse moved to (625, 291)
Screenshot: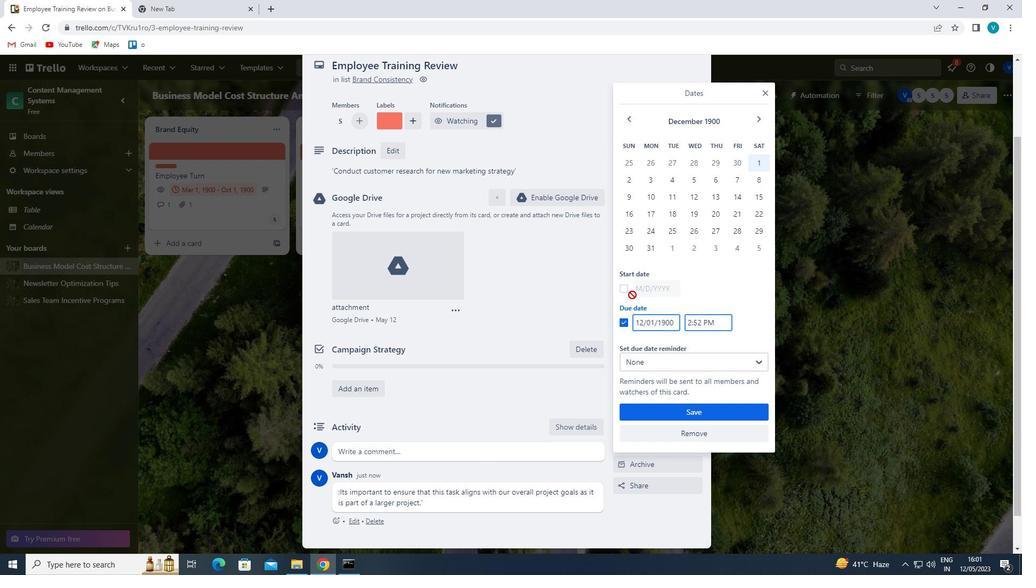 
Action: Mouse pressed left at (625, 291)
Screenshot: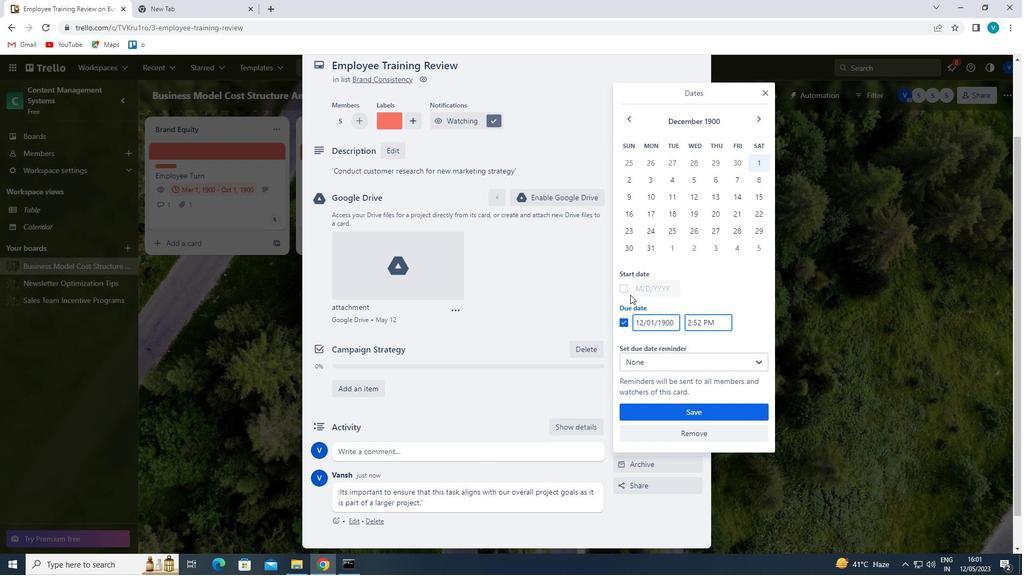 
Action: Mouse moved to (644, 286)
Screenshot: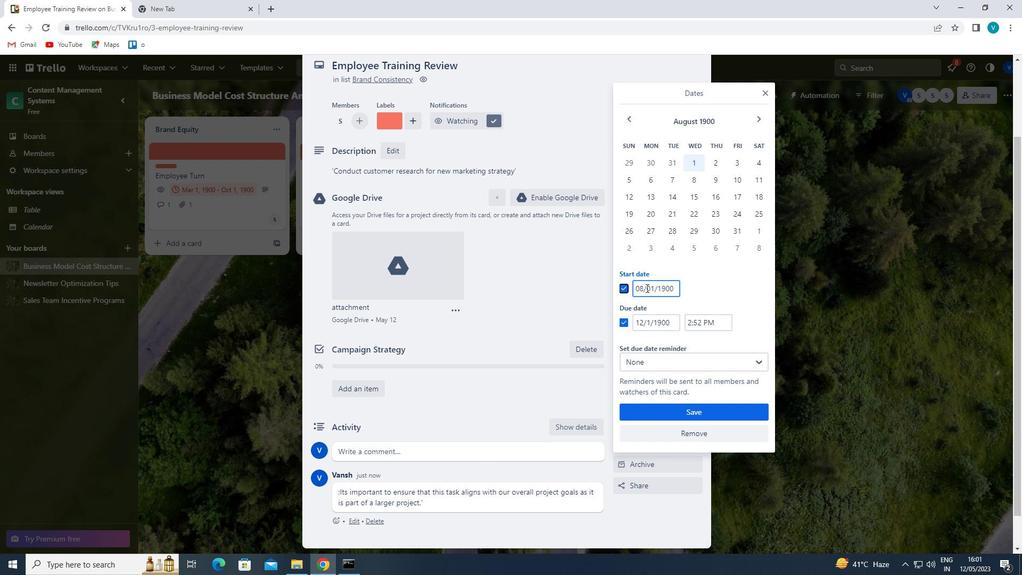 
Action: Mouse pressed left at (644, 286)
Screenshot: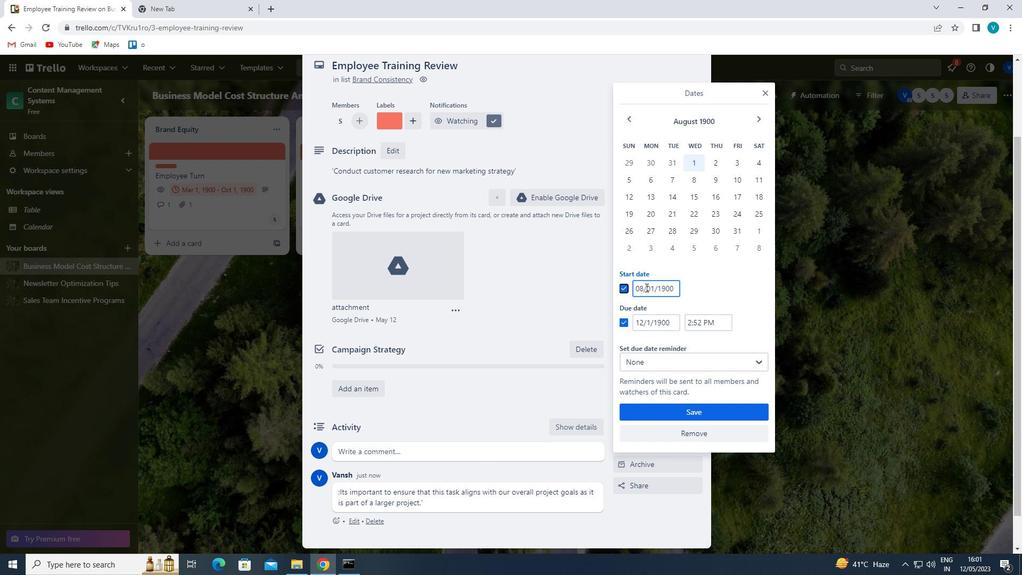 
Action: Mouse moved to (640, 286)
Screenshot: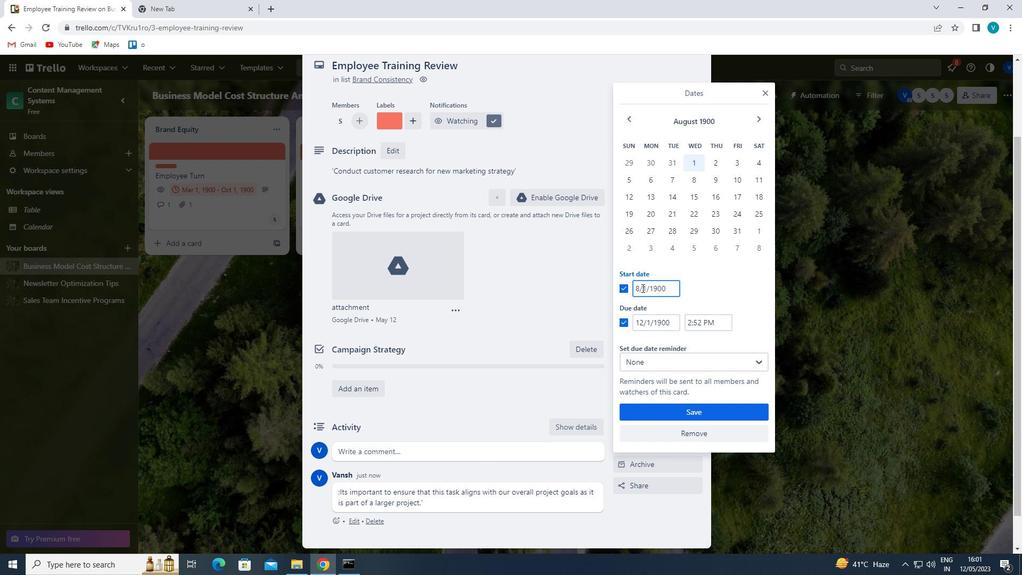 
Action: Mouse pressed left at (640, 286)
Screenshot: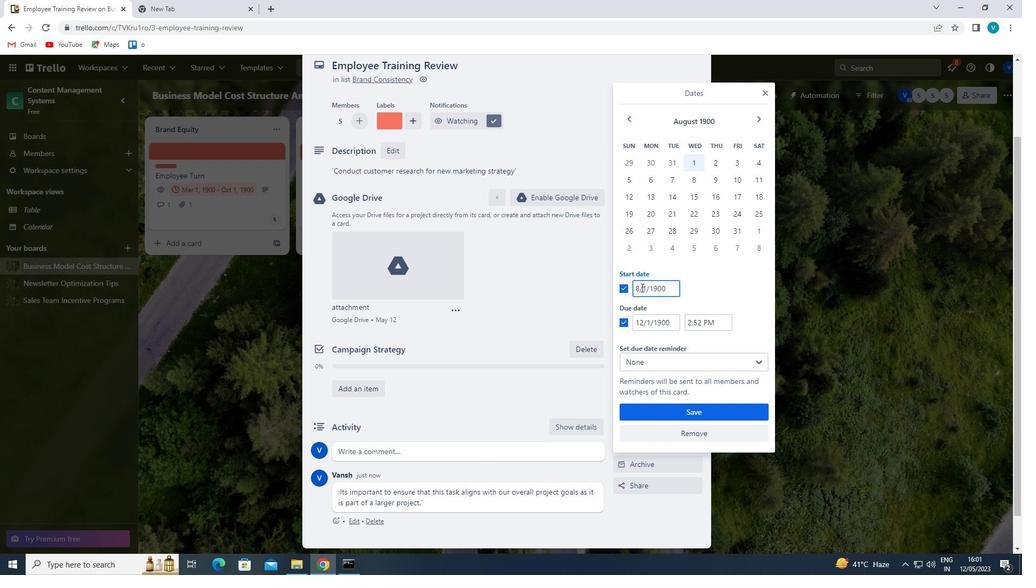 
Action: Key pressed <Key.backspace>9
Screenshot: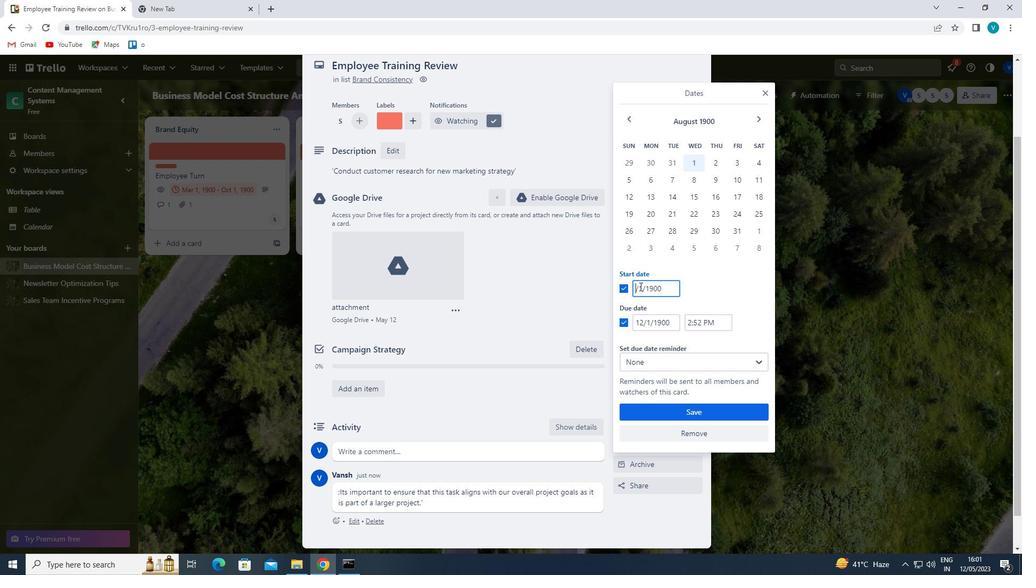 
Action: Mouse moved to (644, 320)
Screenshot: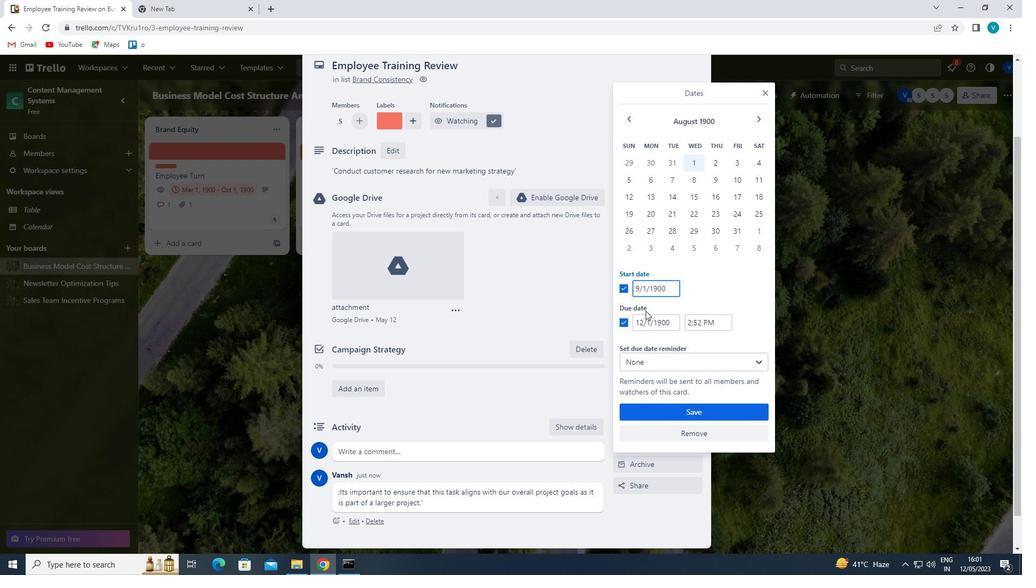 
Action: Mouse pressed left at (644, 320)
Screenshot: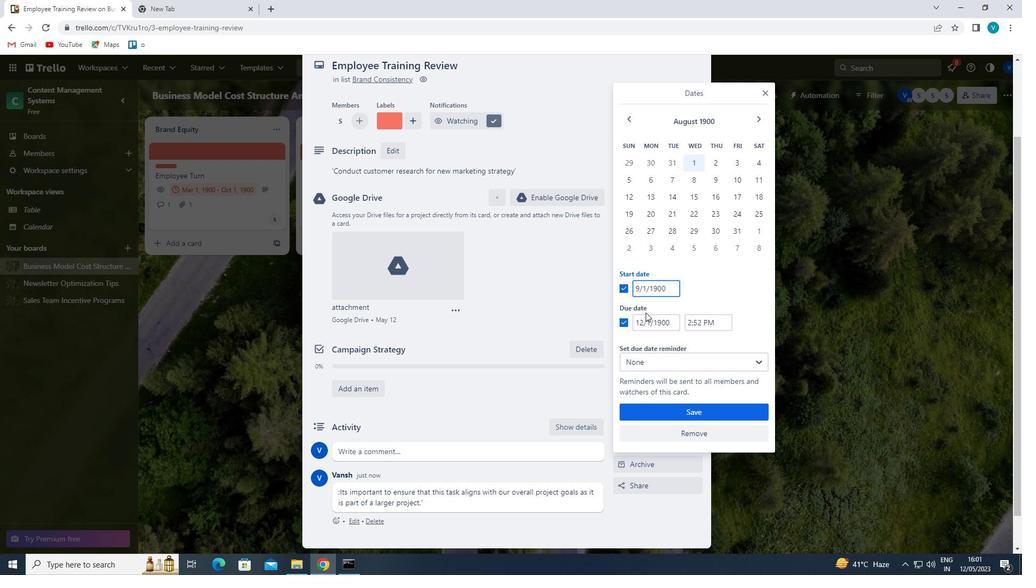 
Action: Key pressed <Key.backspace><Key.backspace>16
Screenshot: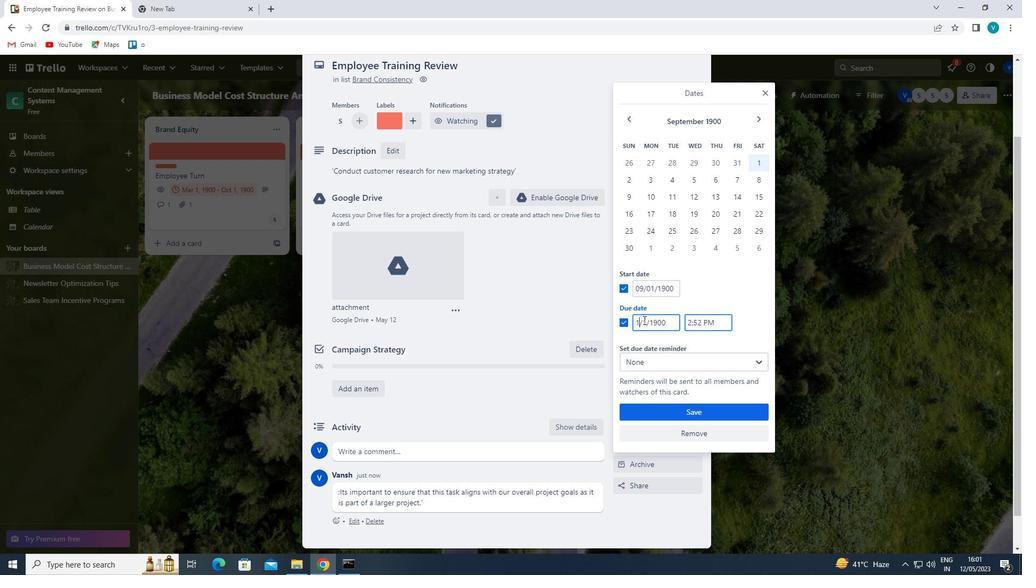 
Action: Mouse moved to (689, 410)
Screenshot: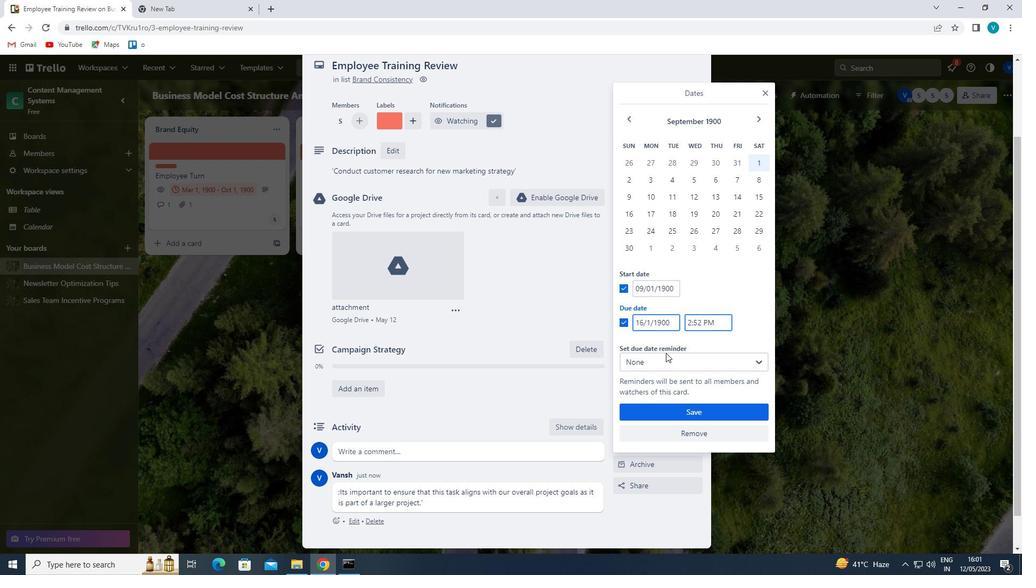 
Action: Mouse pressed left at (689, 410)
Screenshot: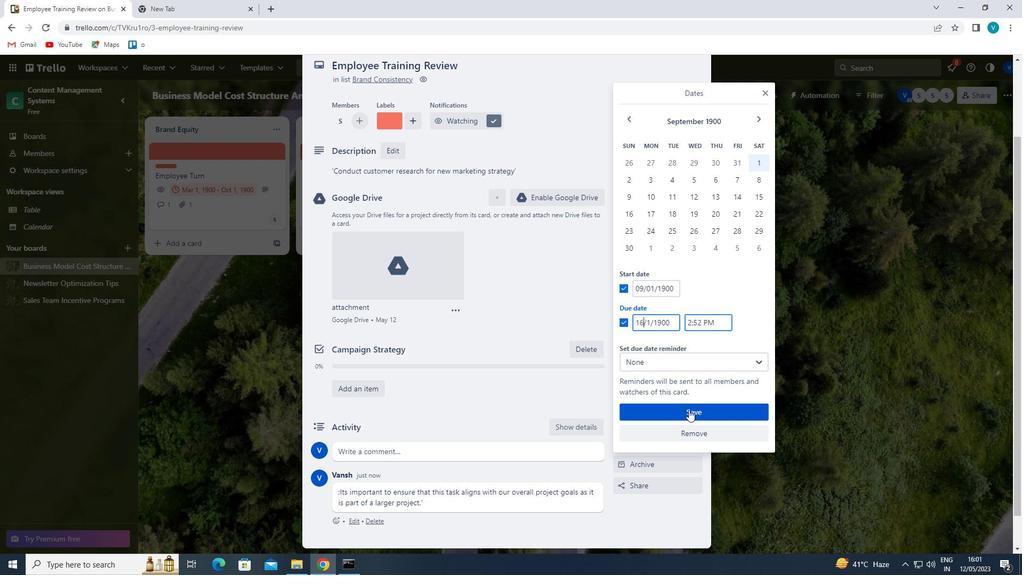 
